 Task: Create a due date automation trigger when advanced on, 2 days after a card is due add dates not due next month at 11:00 AM.
Action: Mouse moved to (1156, 350)
Screenshot: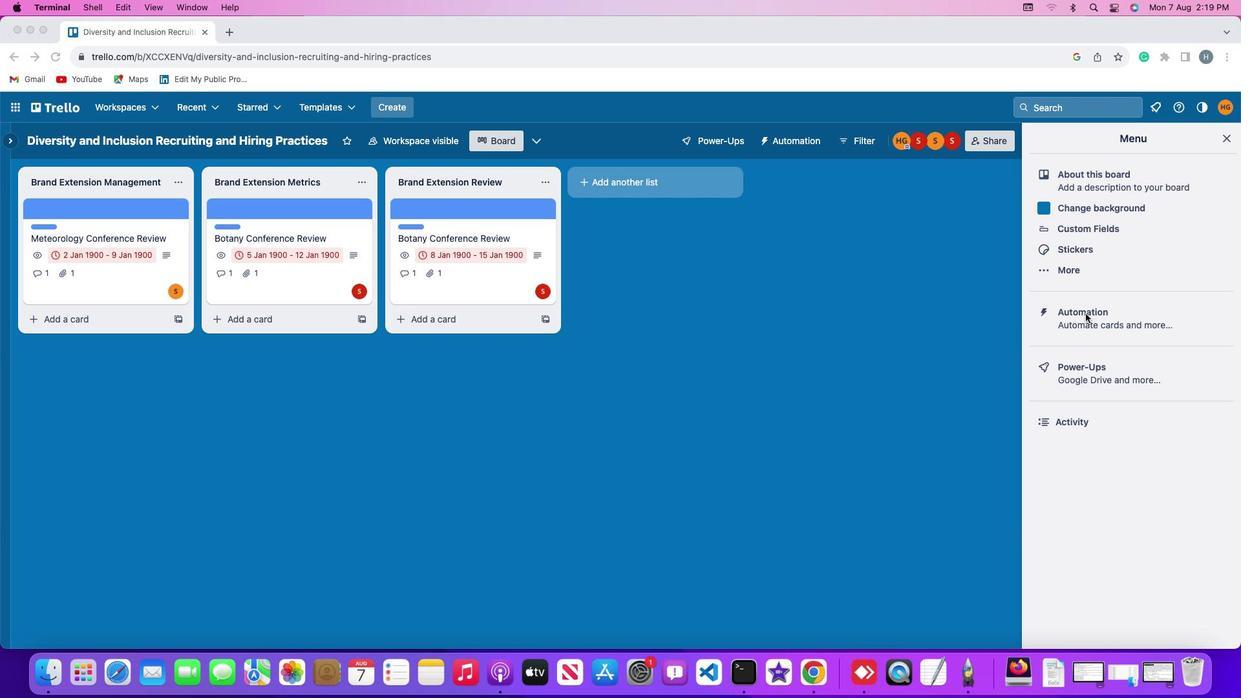 
Action: Mouse pressed left at (1156, 350)
Screenshot: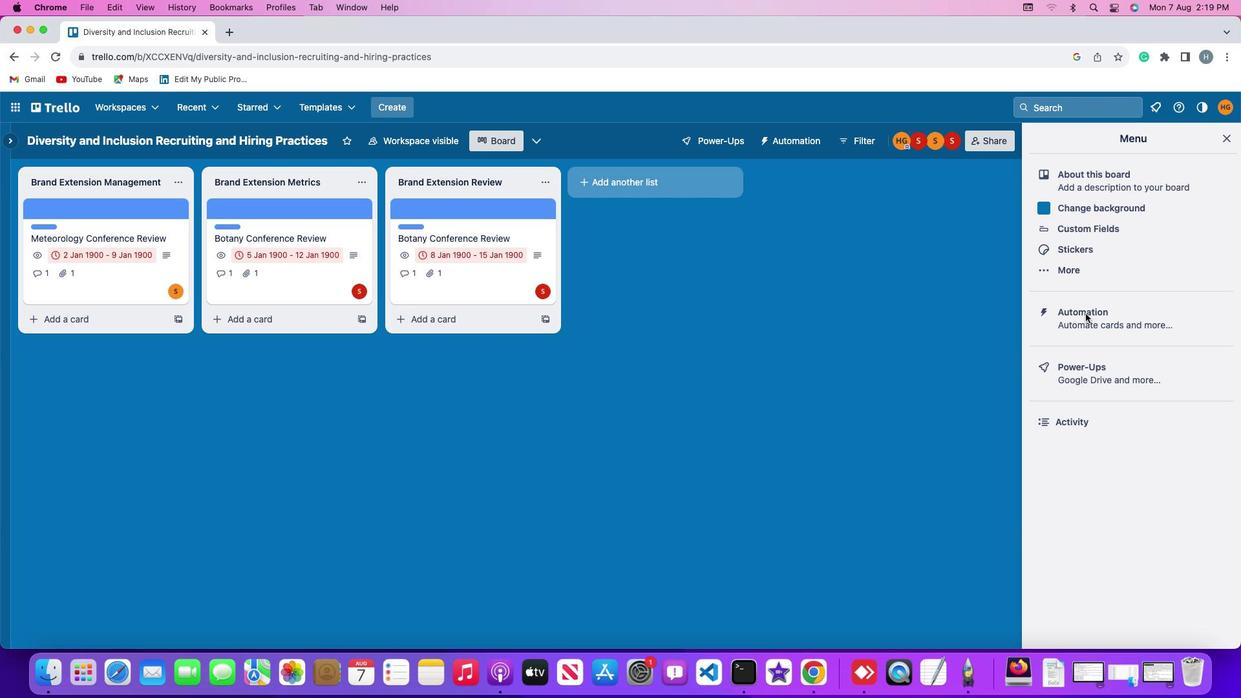 
Action: Mouse pressed left at (1156, 350)
Screenshot: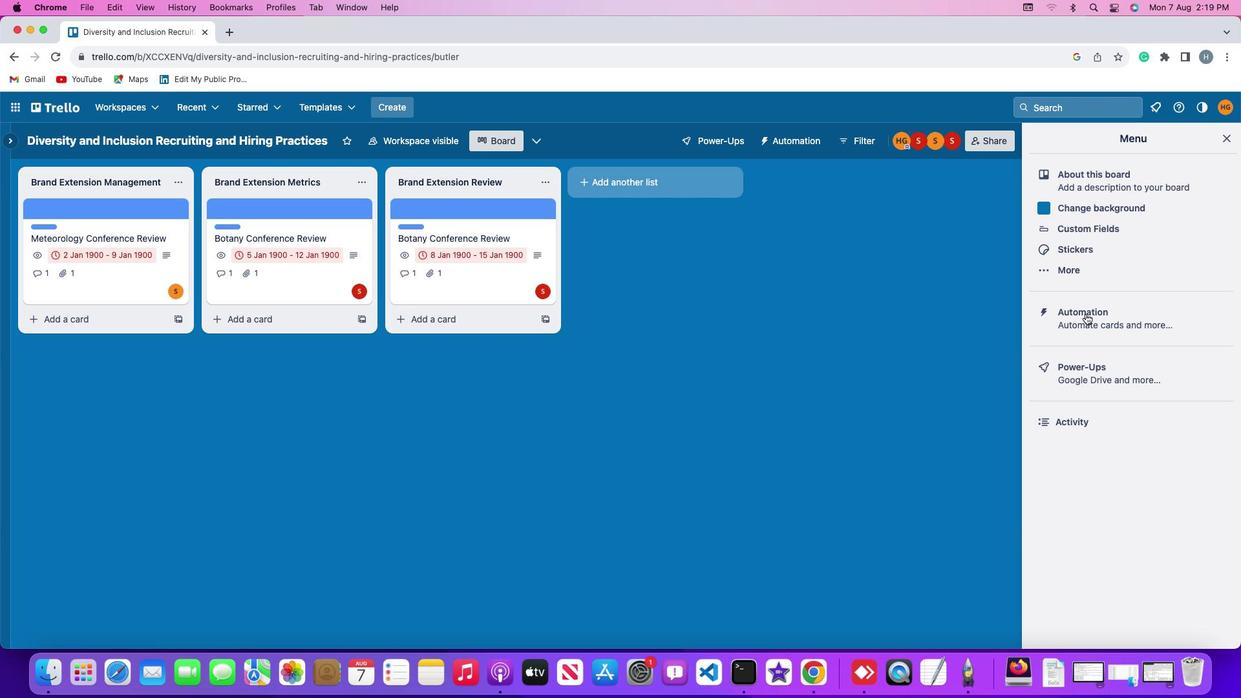 
Action: Mouse moved to (1, 338)
Screenshot: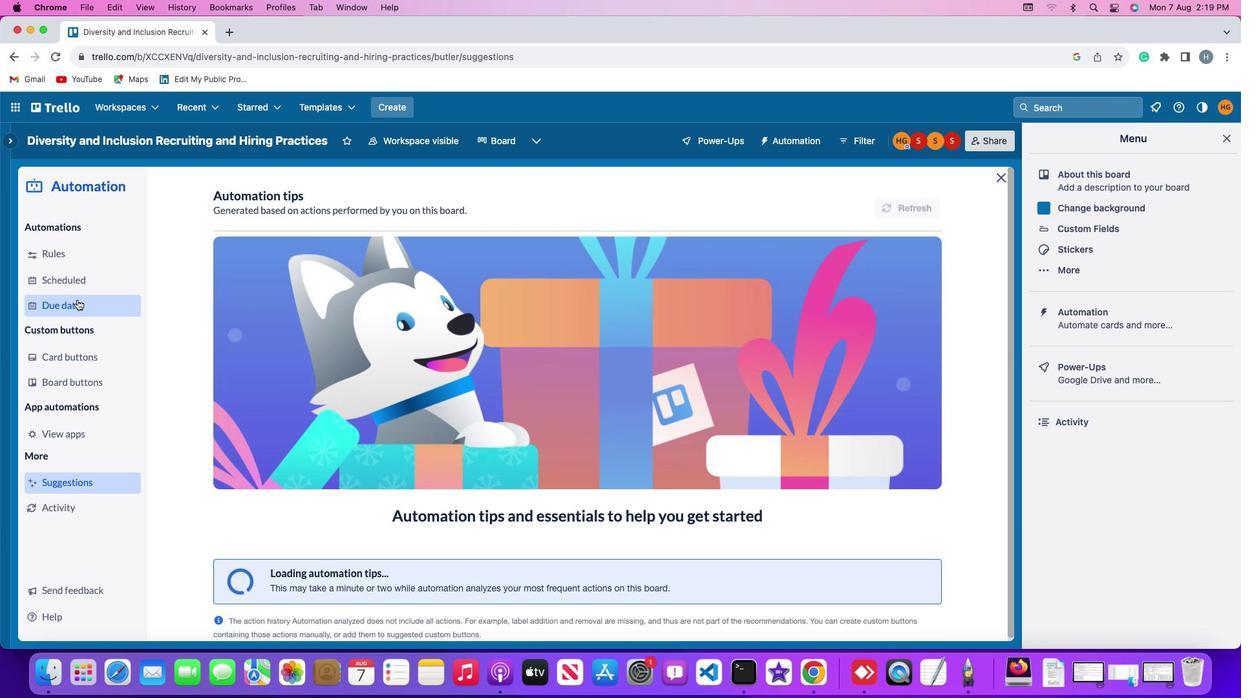 
Action: Mouse pressed left at (1, 338)
Screenshot: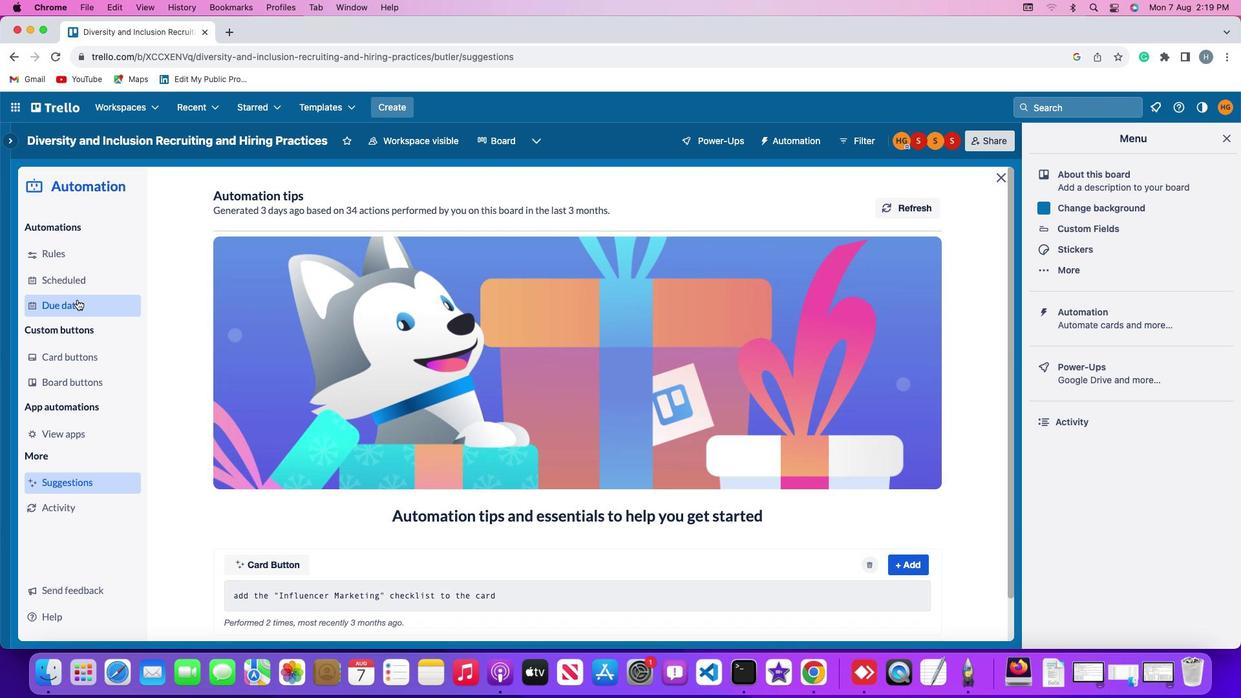 
Action: Mouse moved to (911, 257)
Screenshot: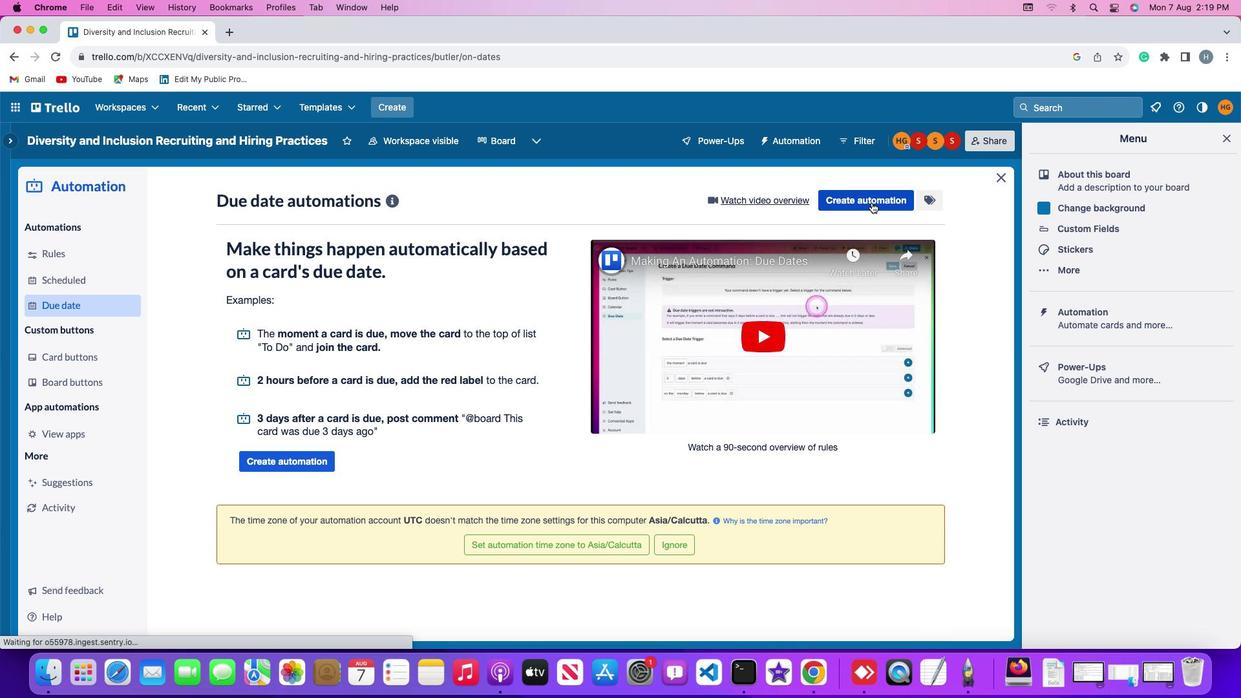 
Action: Mouse pressed left at (911, 257)
Screenshot: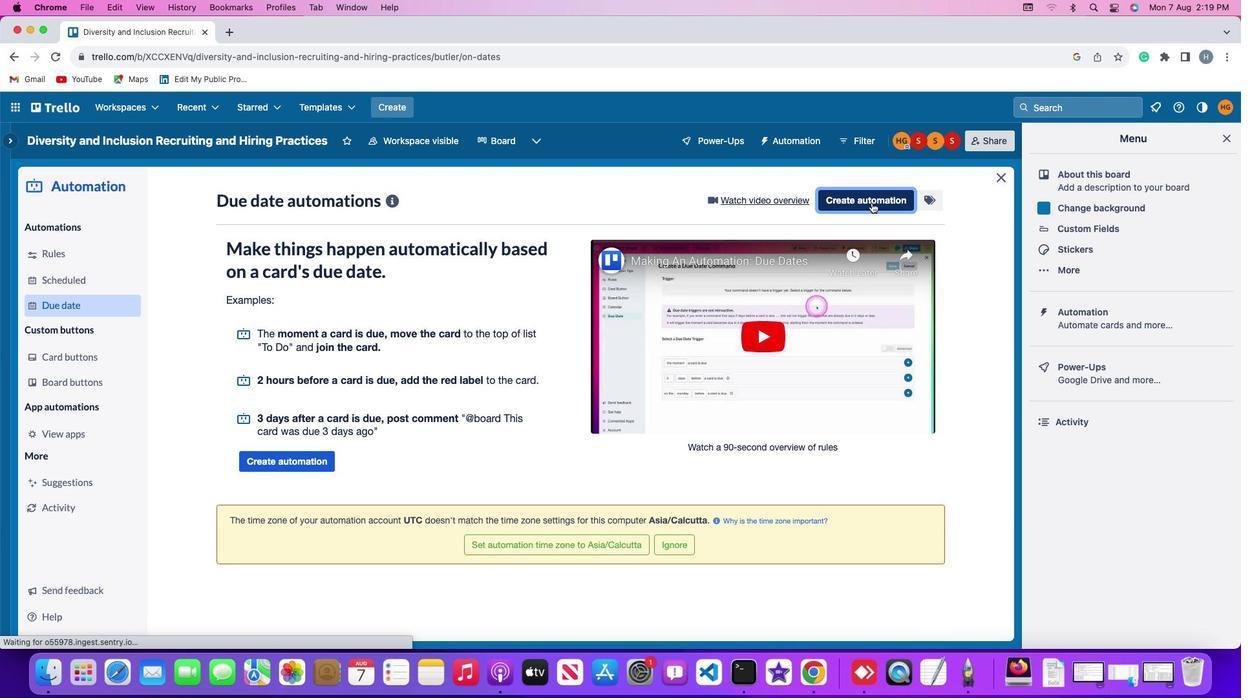 
Action: Mouse moved to (538, 357)
Screenshot: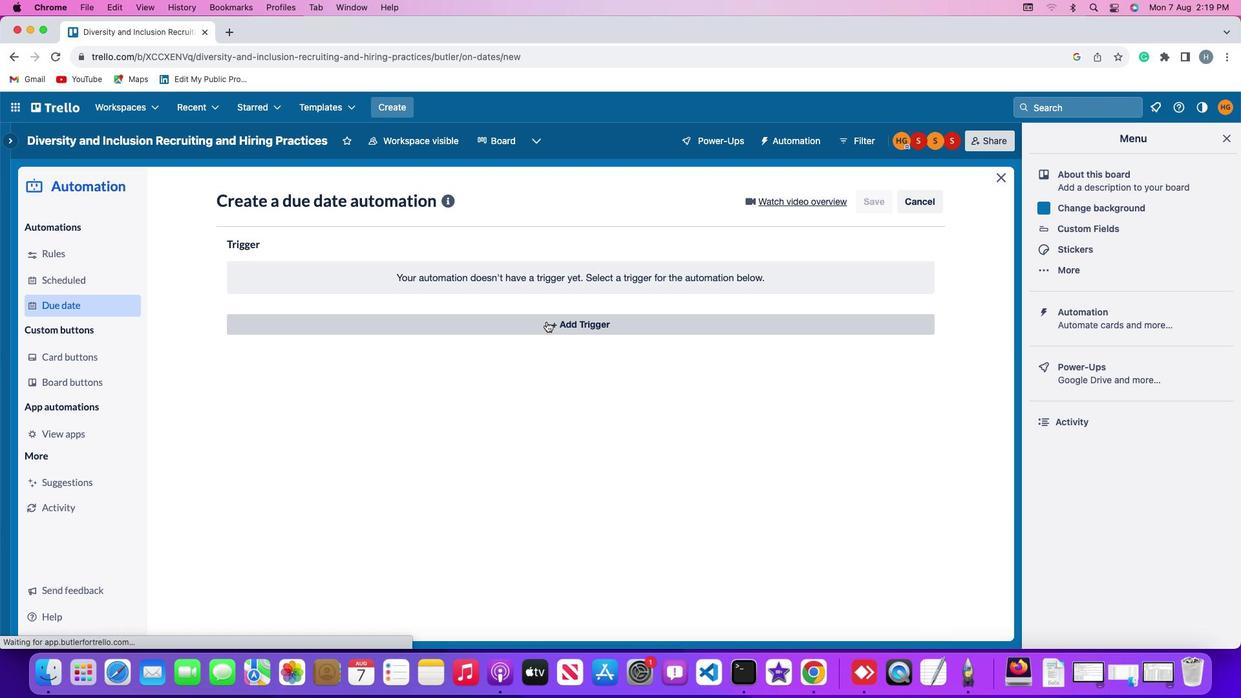 
Action: Mouse pressed left at (538, 357)
Screenshot: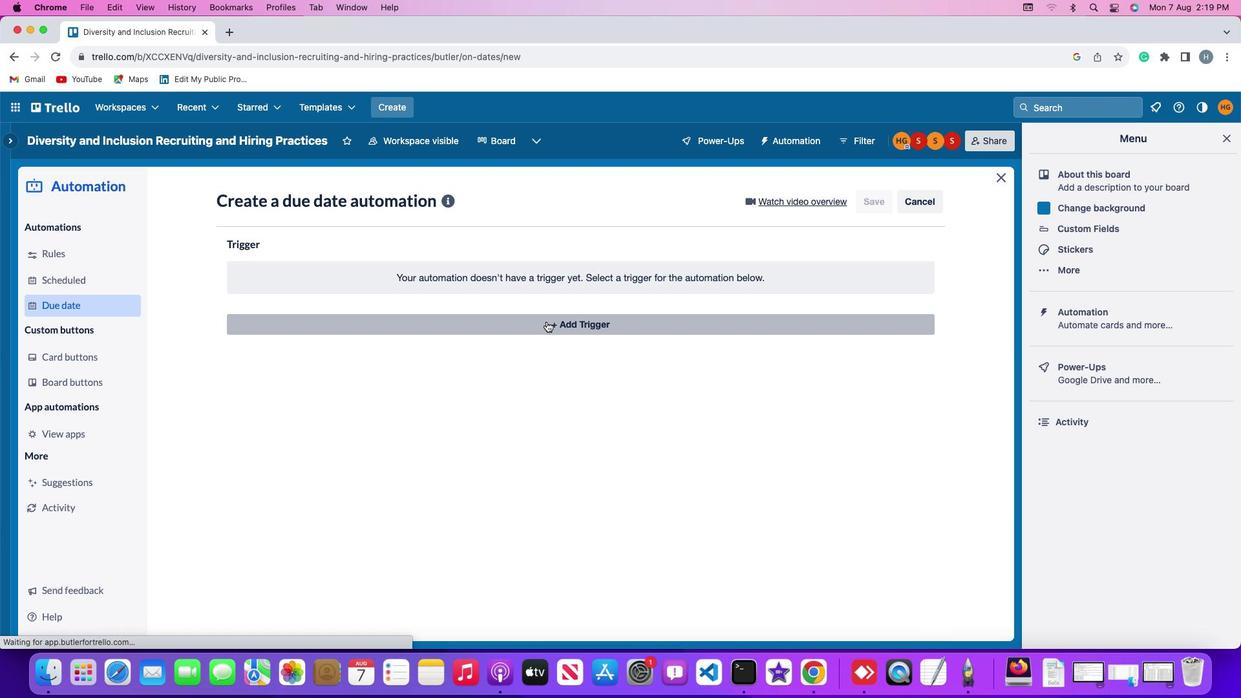 
Action: Mouse moved to (199, 524)
Screenshot: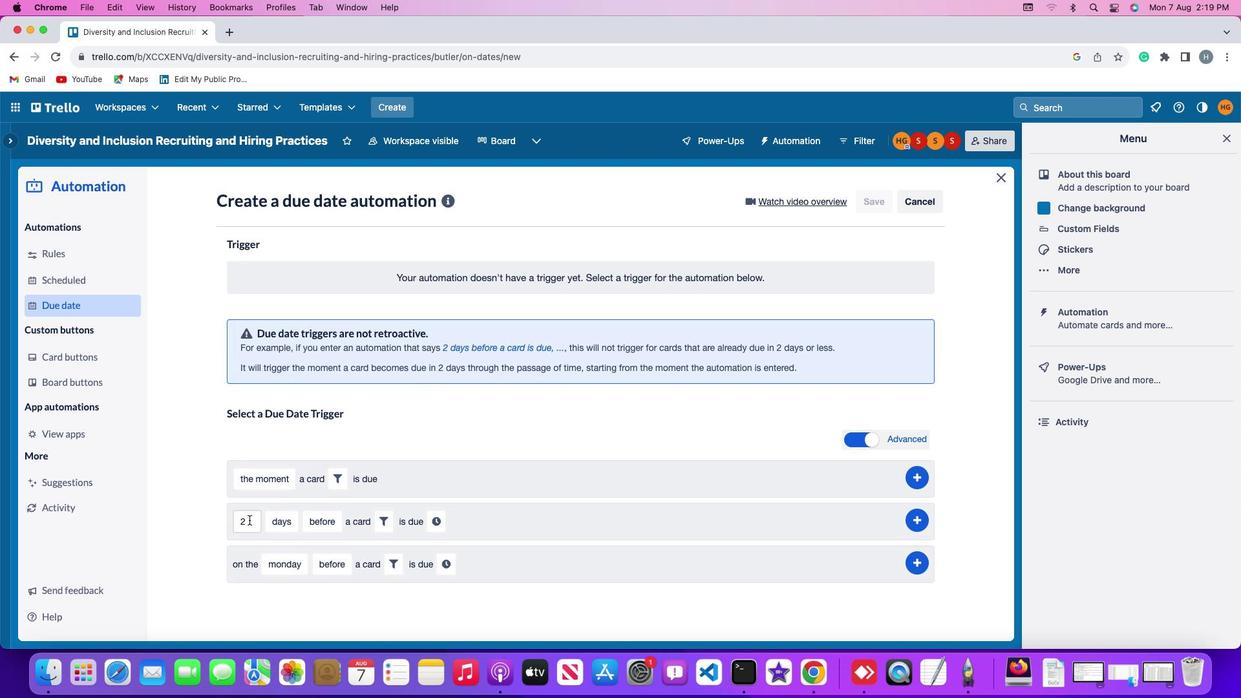 
Action: Mouse pressed left at (199, 524)
Screenshot: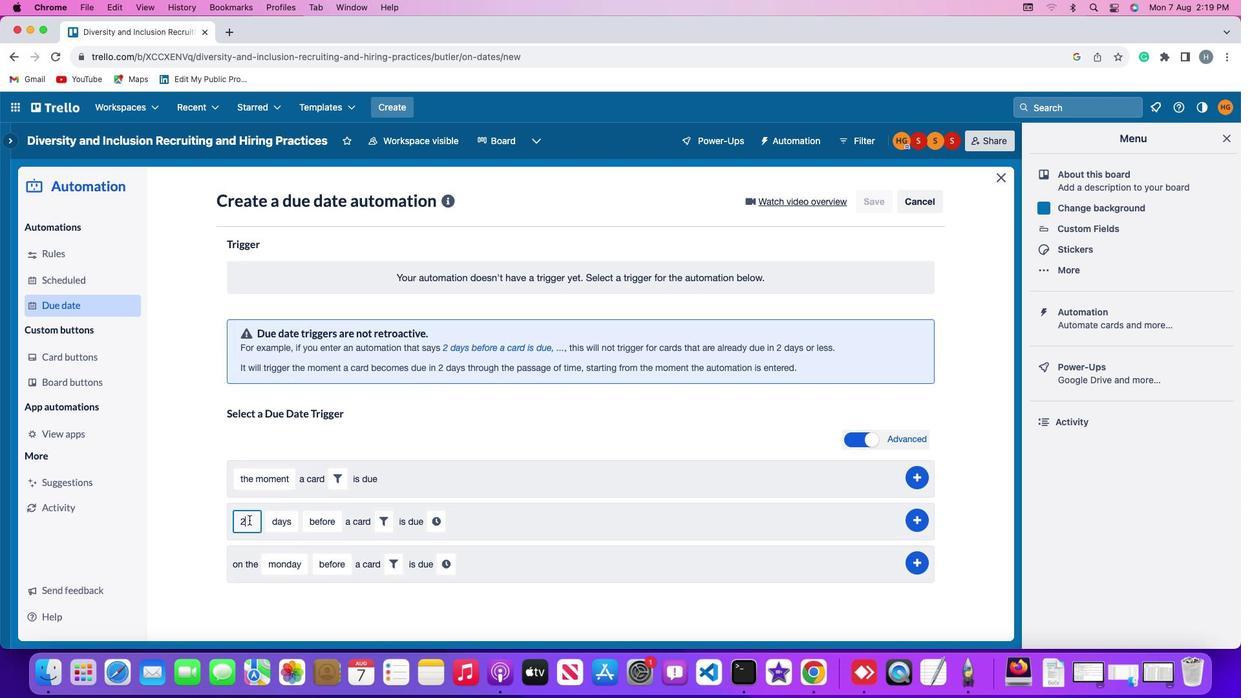 
Action: Mouse moved to (199, 524)
Screenshot: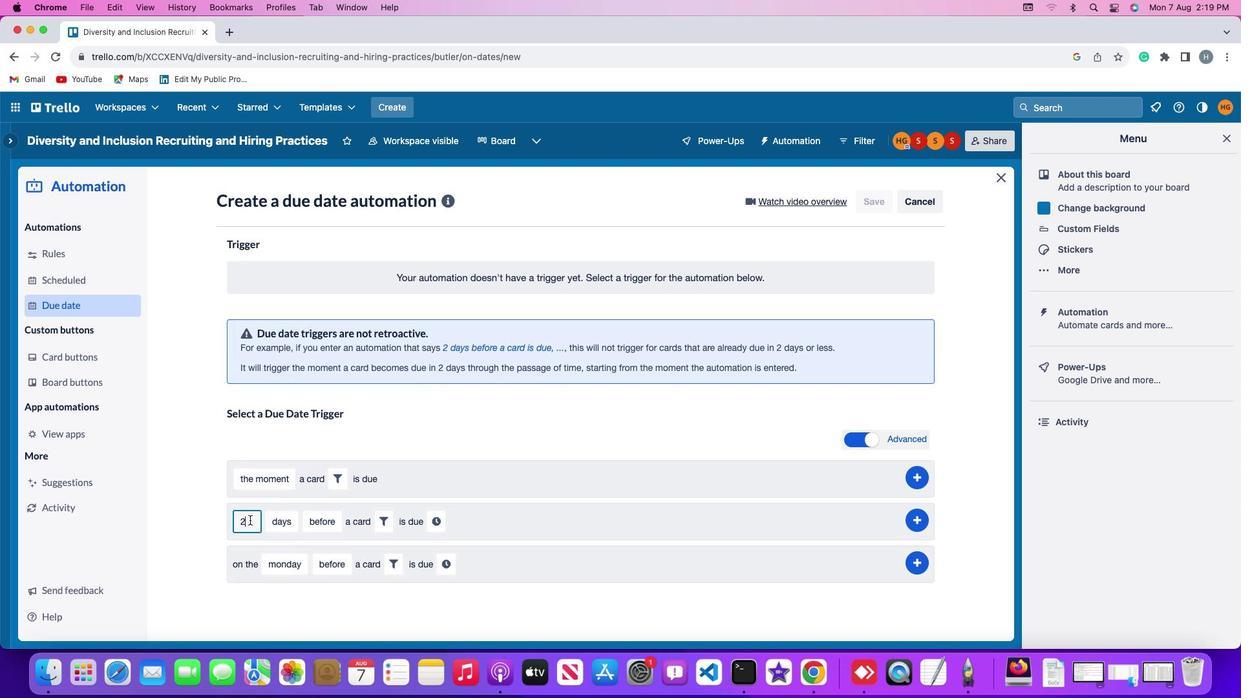 
Action: Key pressed Key.backspace'2'
Screenshot: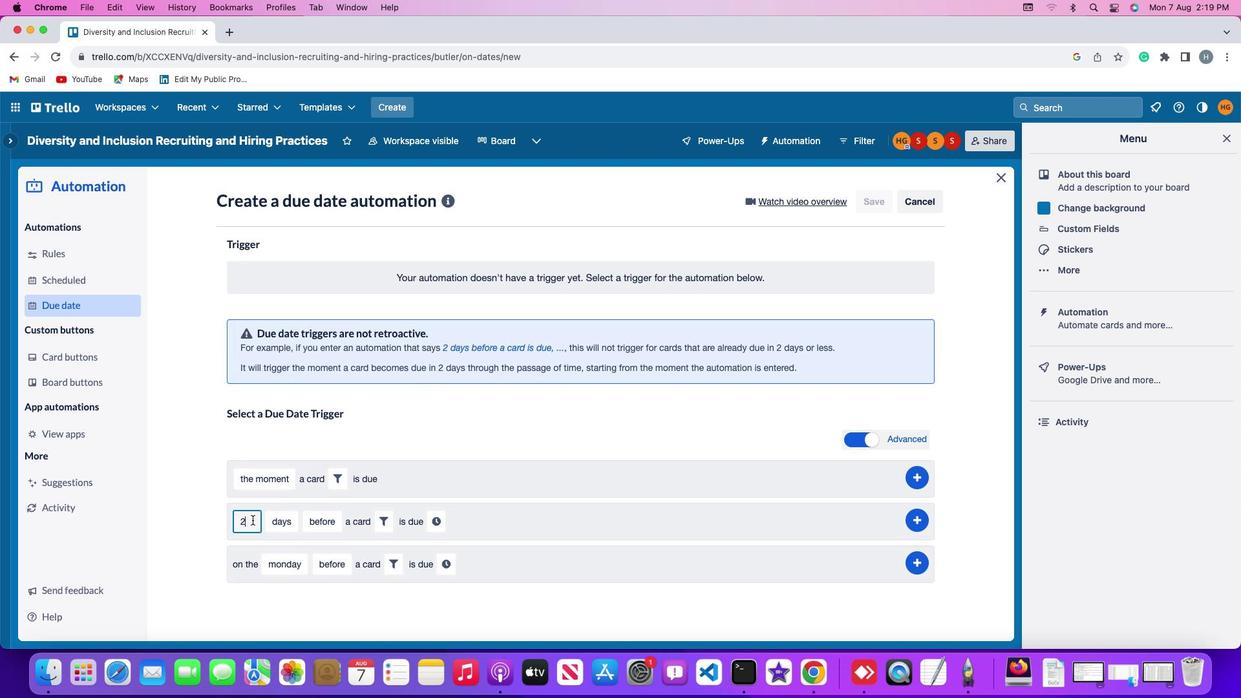
Action: Mouse moved to (226, 524)
Screenshot: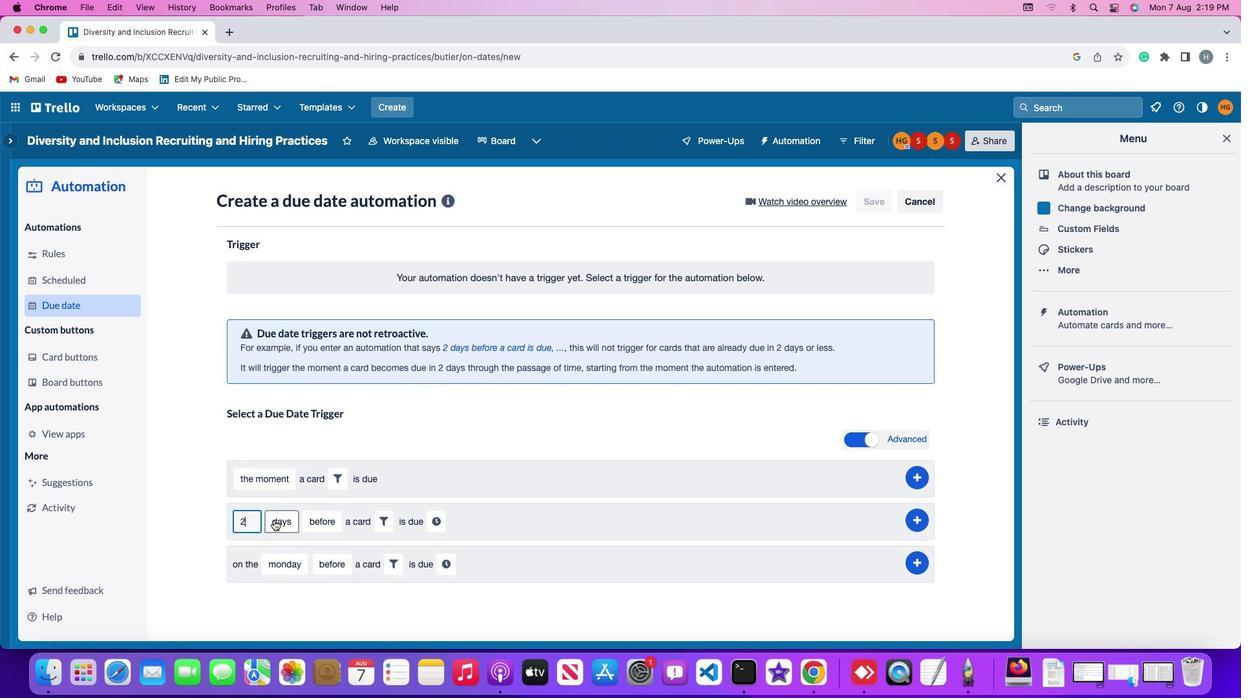 
Action: Mouse pressed left at (226, 524)
Screenshot: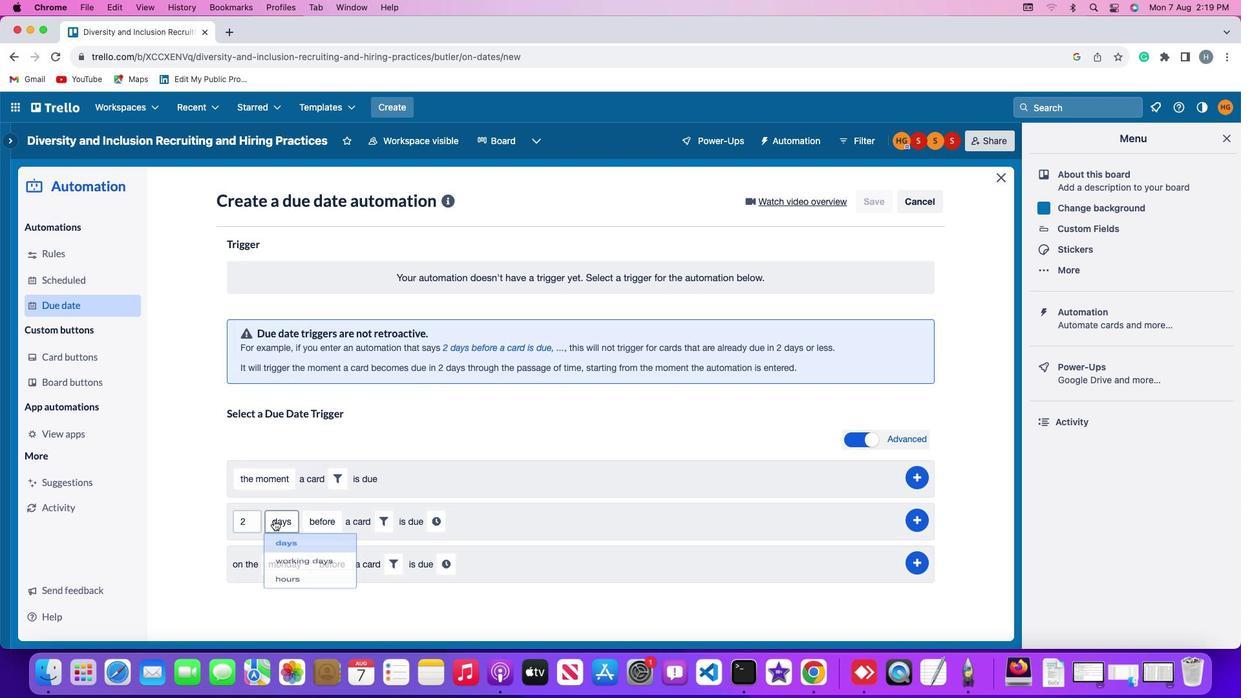 
Action: Mouse moved to (240, 544)
Screenshot: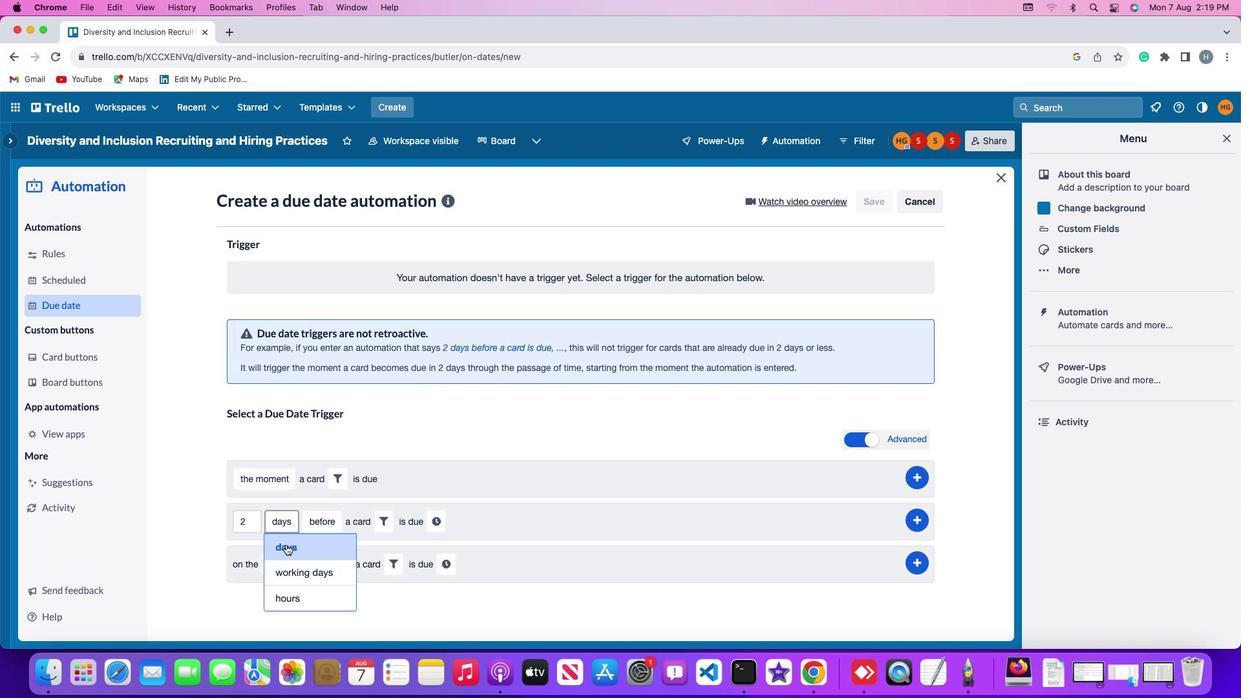 
Action: Mouse pressed left at (240, 544)
Screenshot: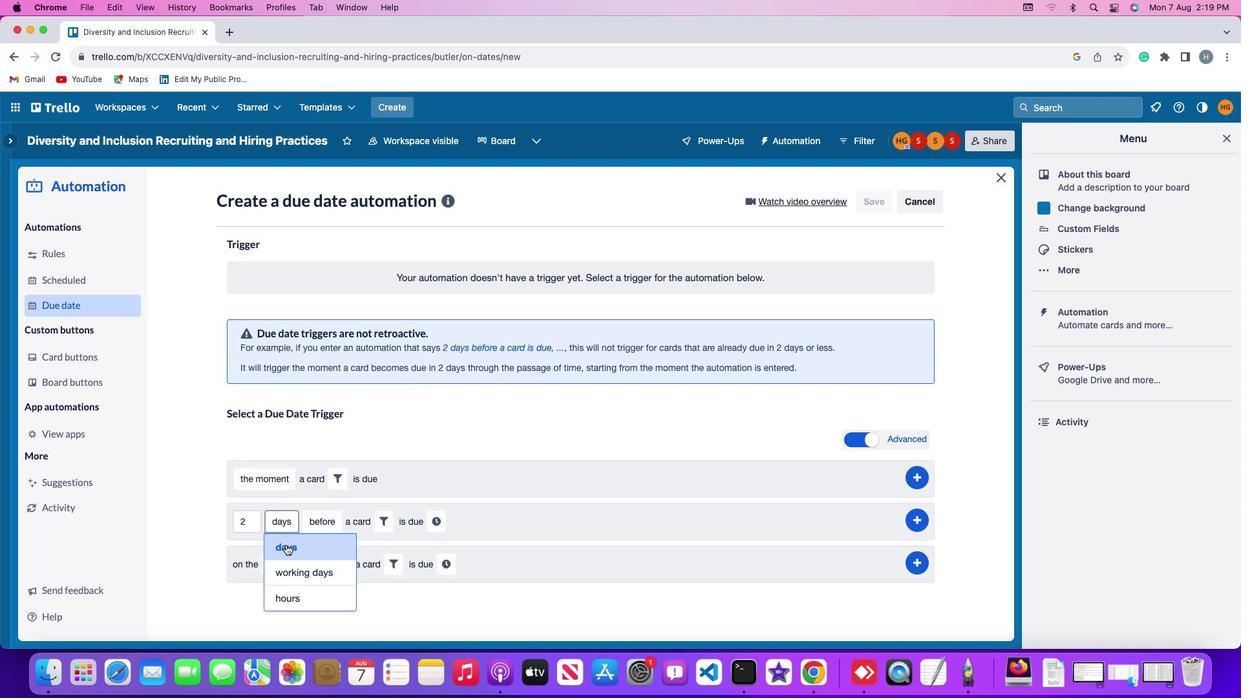 
Action: Mouse moved to (275, 528)
Screenshot: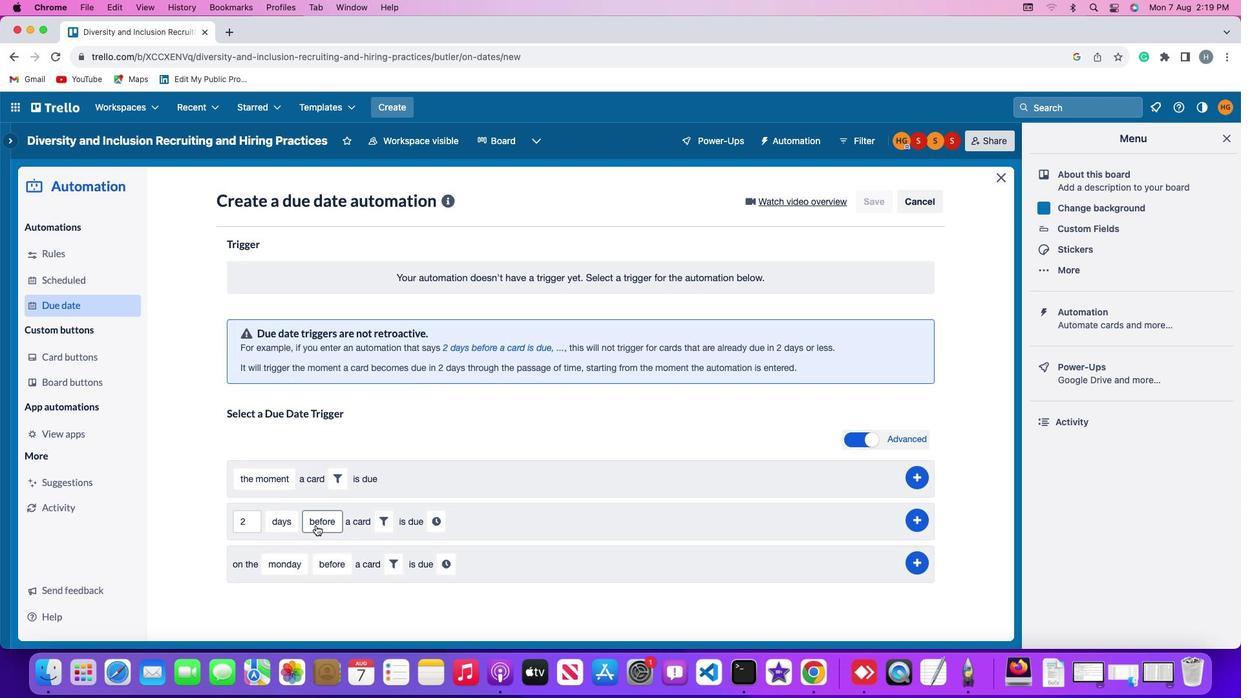 
Action: Mouse pressed left at (275, 528)
Screenshot: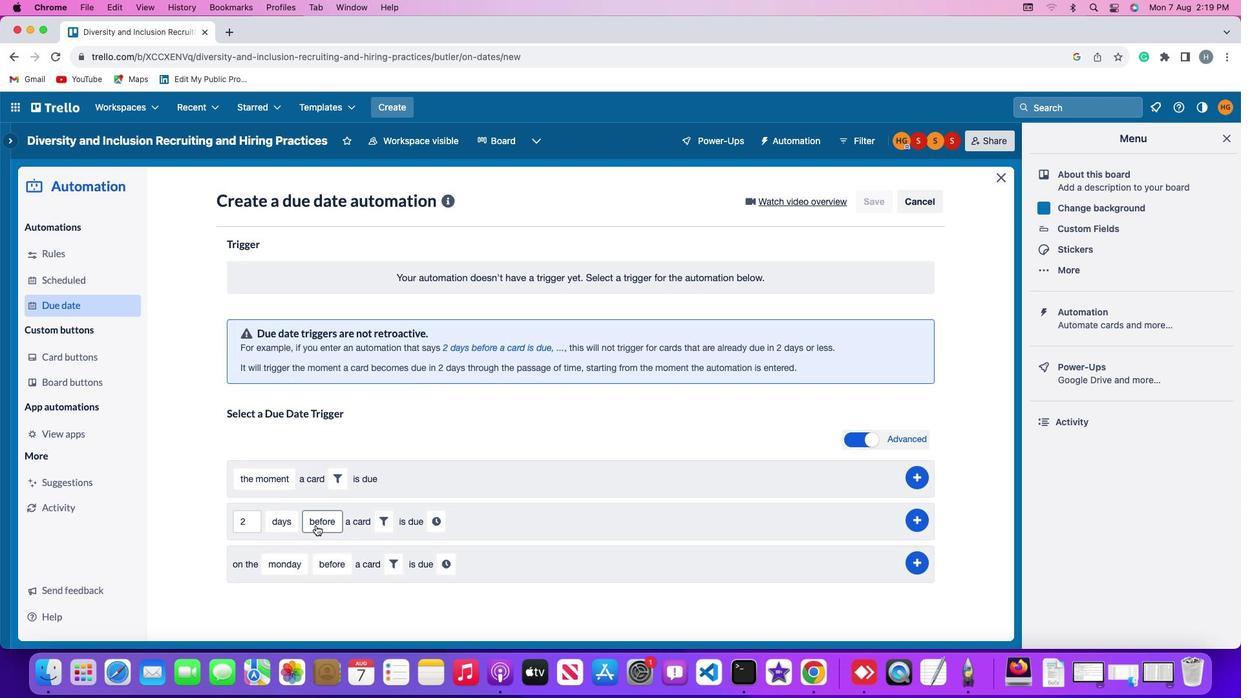 
Action: Mouse moved to (280, 568)
Screenshot: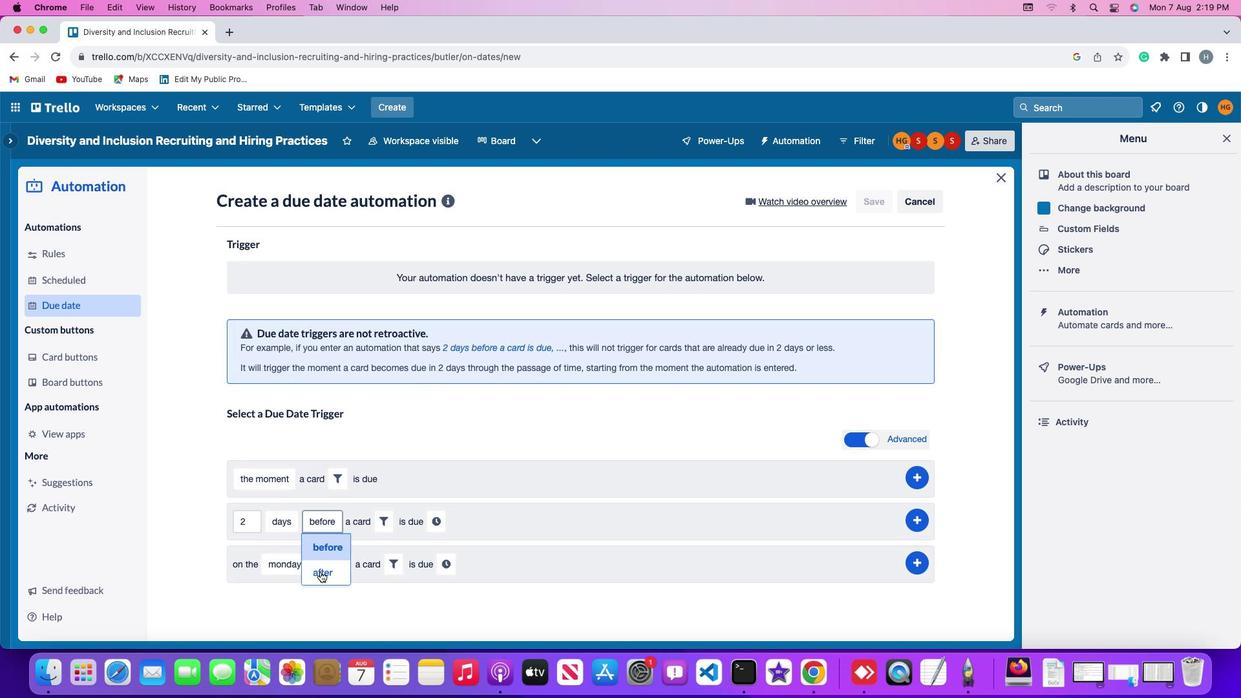 
Action: Mouse pressed left at (280, 568)
Screenshot: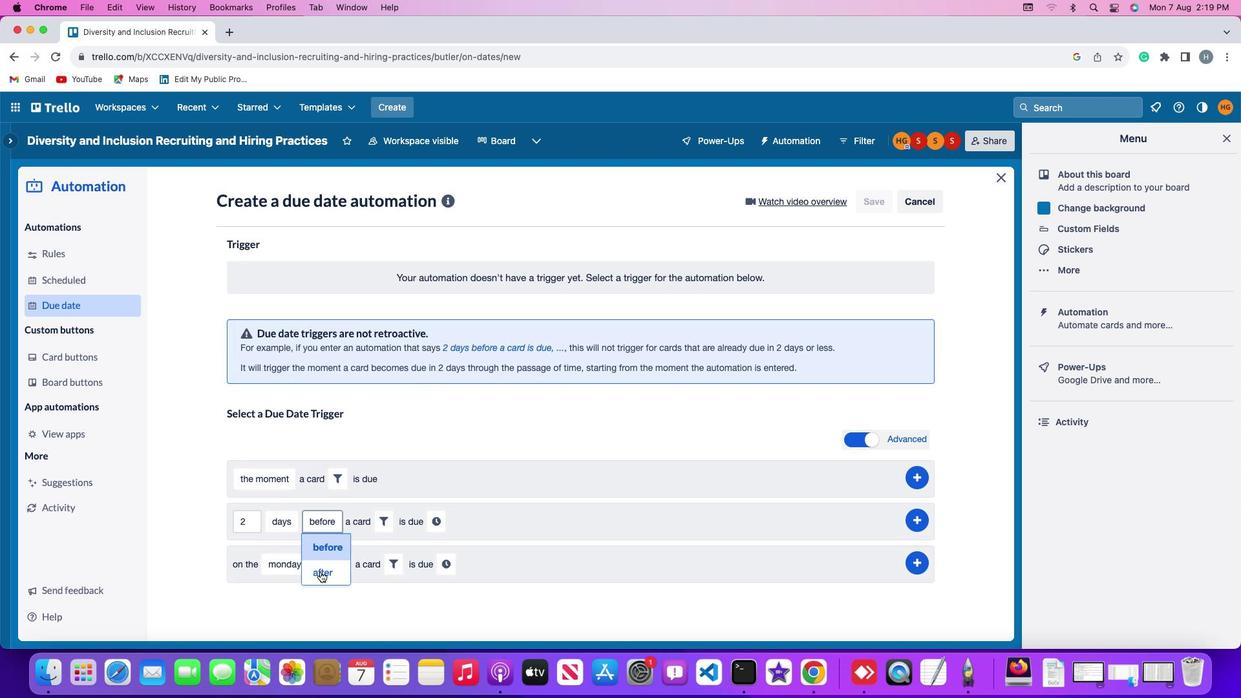 
Action: Mouse moved to (345, 528)
Screenshot: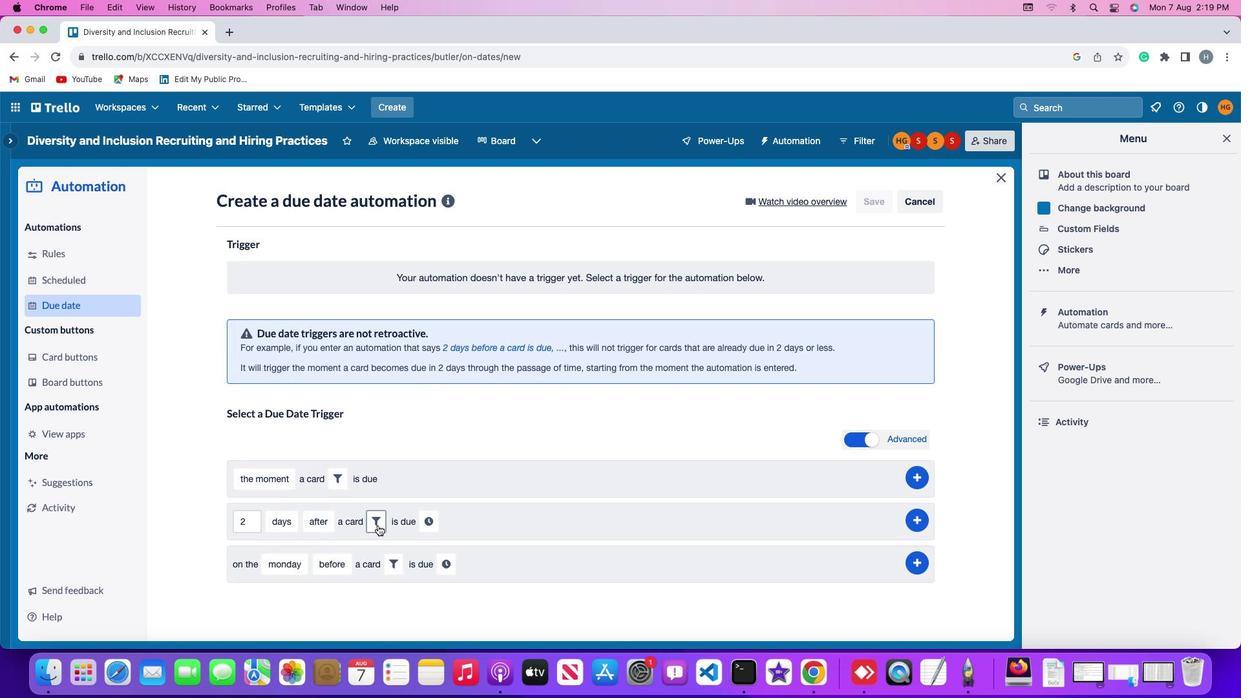 
Action: Mouse pressed left at (345, 528)
Screenshot: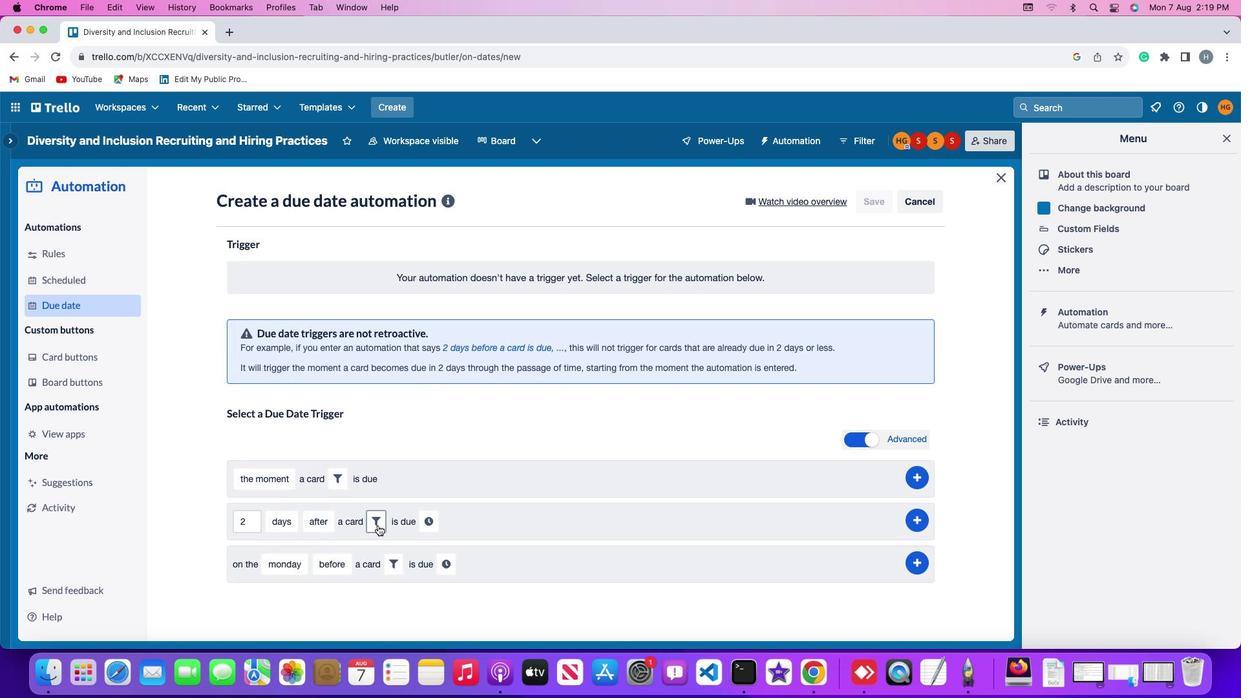 
Action: Mouse moved to (427, 553)
Screenshot: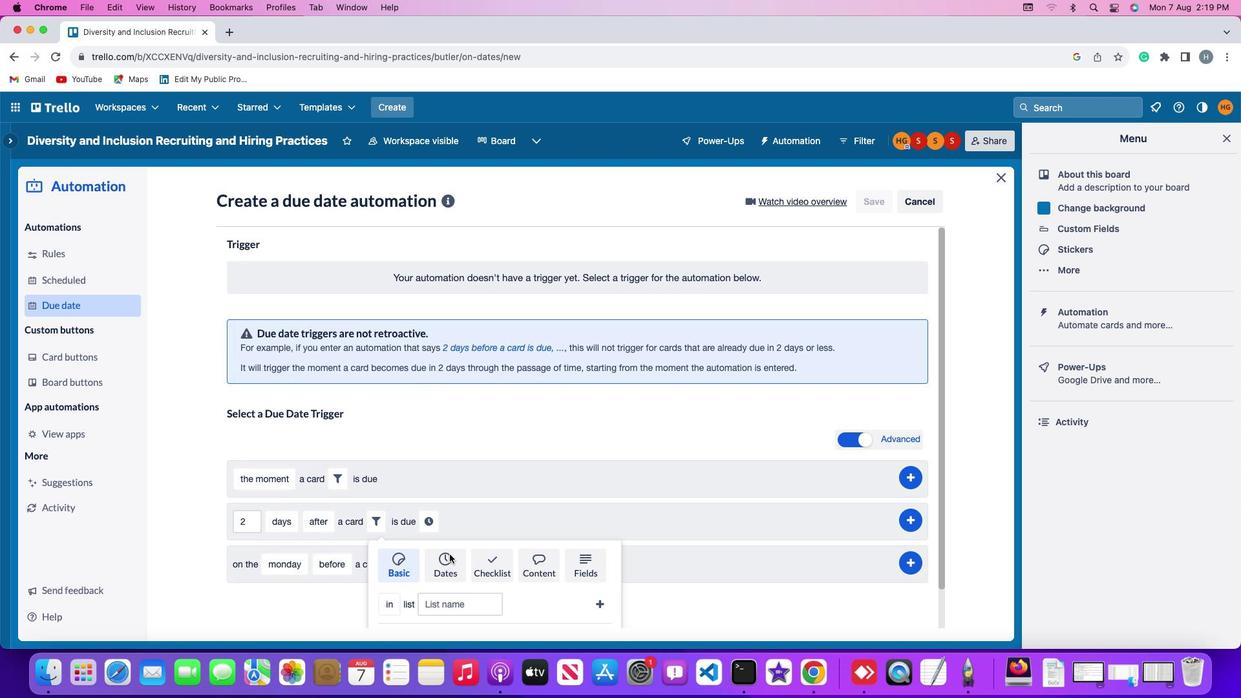 
Action: Mouse pressed left at (427, 553)
Screenshot: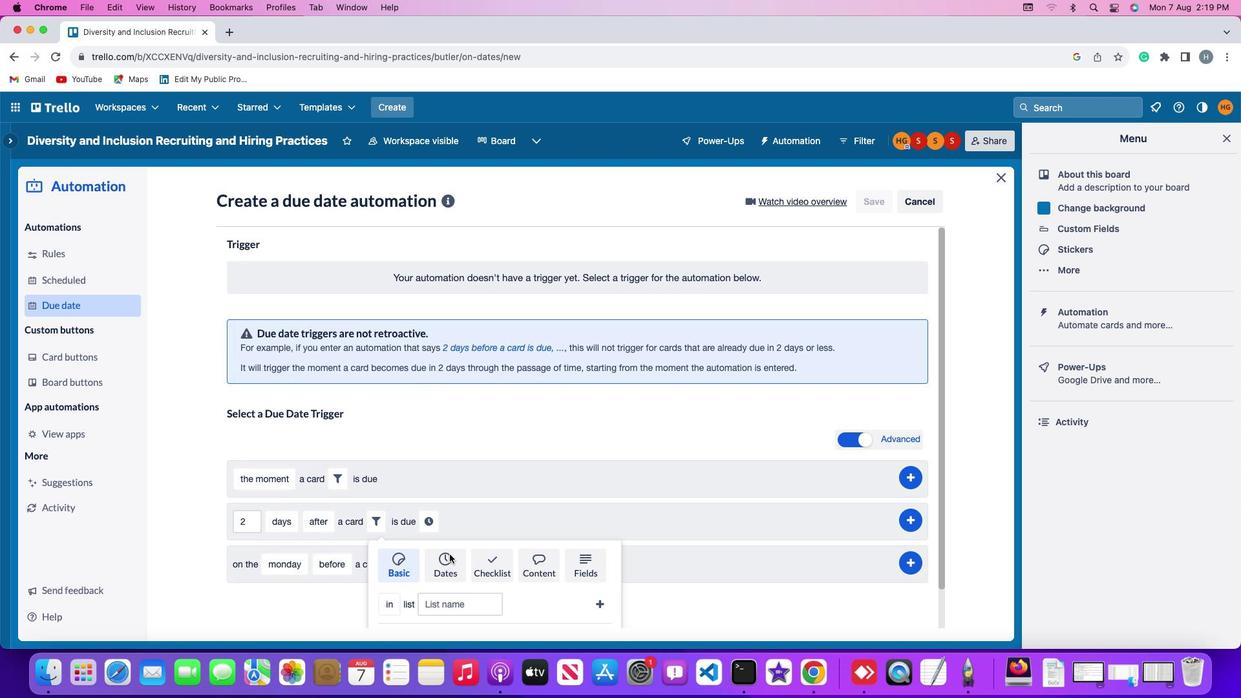 
Action: Mouse moved to (378, 564)
Screenshot: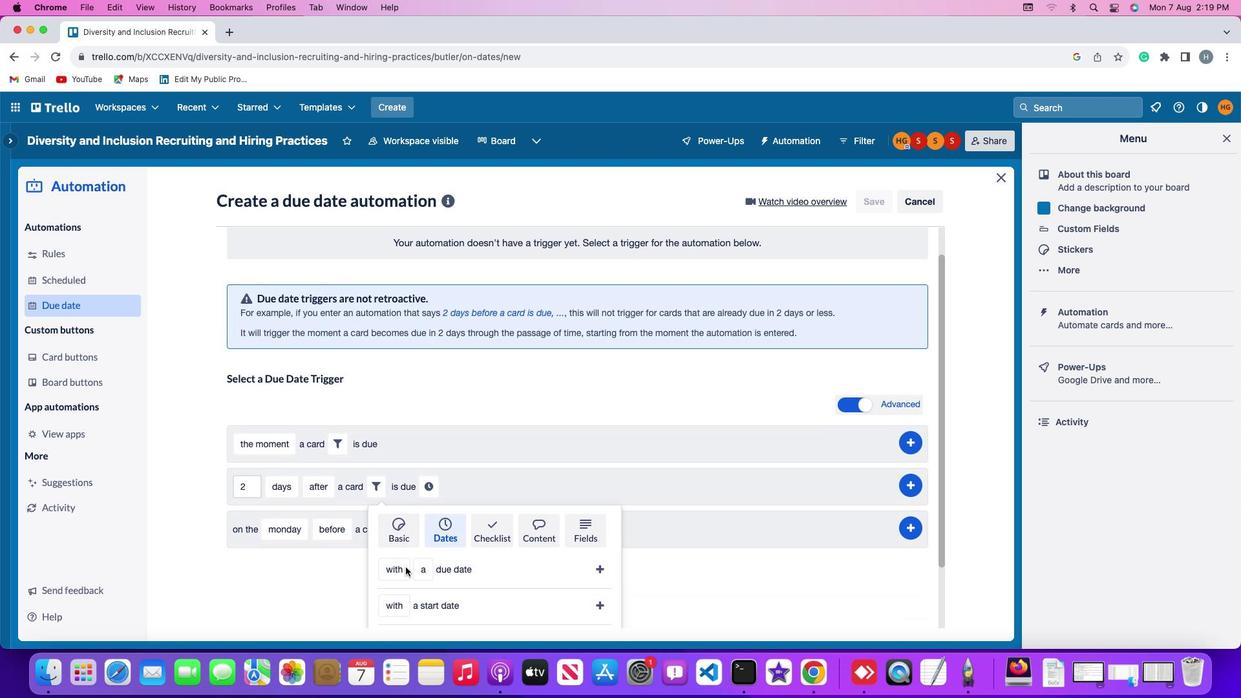 
Action: Mouse scrolled (378, 564) with delta (-86, 85)
Screenshot: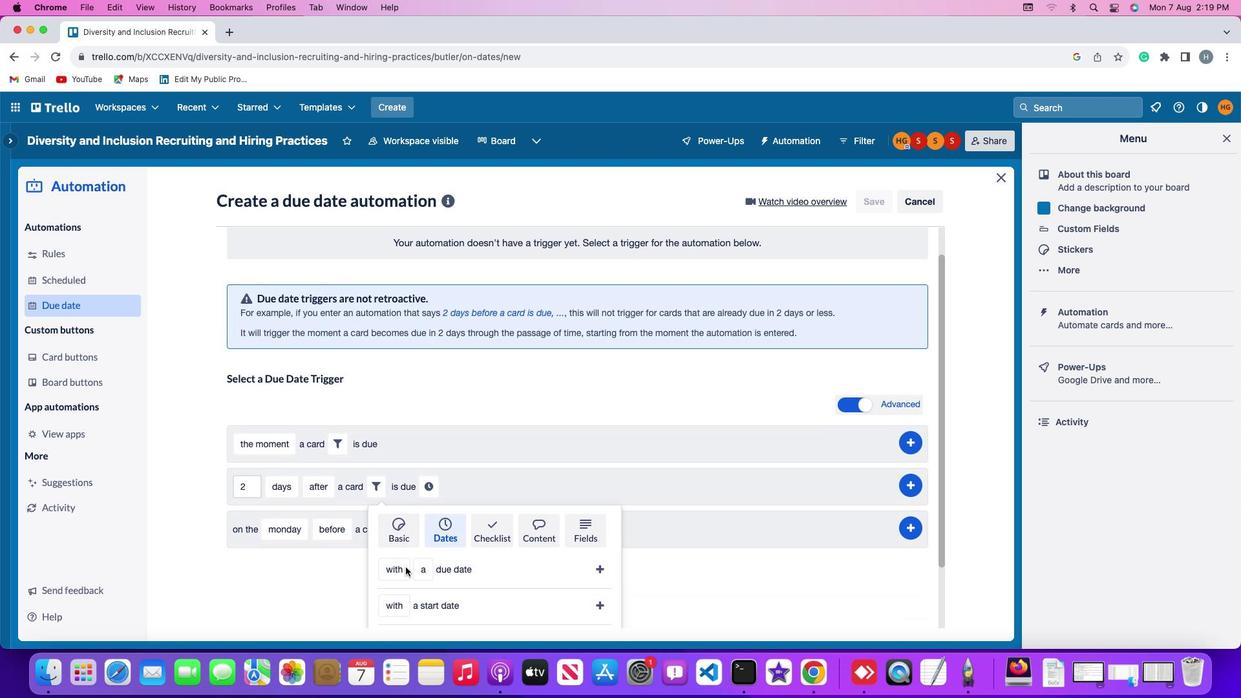 
Action: Mouse moved to (378, 564)
Screenshot: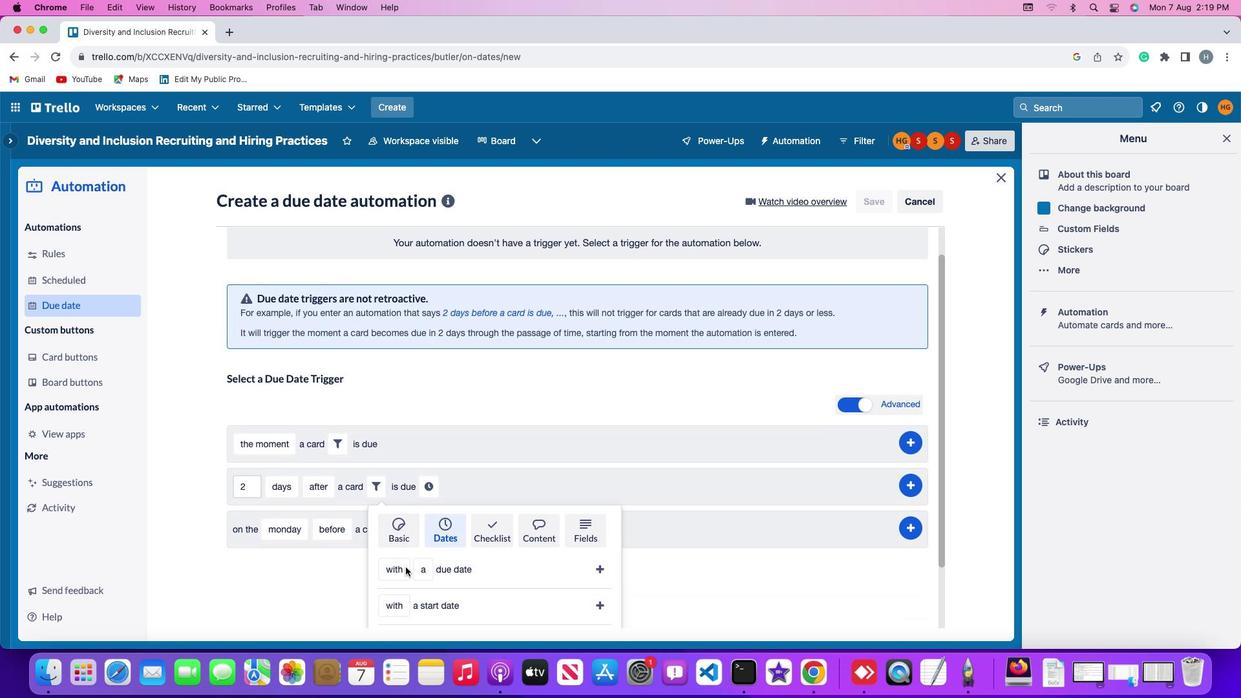 
Action: Mouse scrolled (378, 564) with delta (-86, 85)
Screenshot: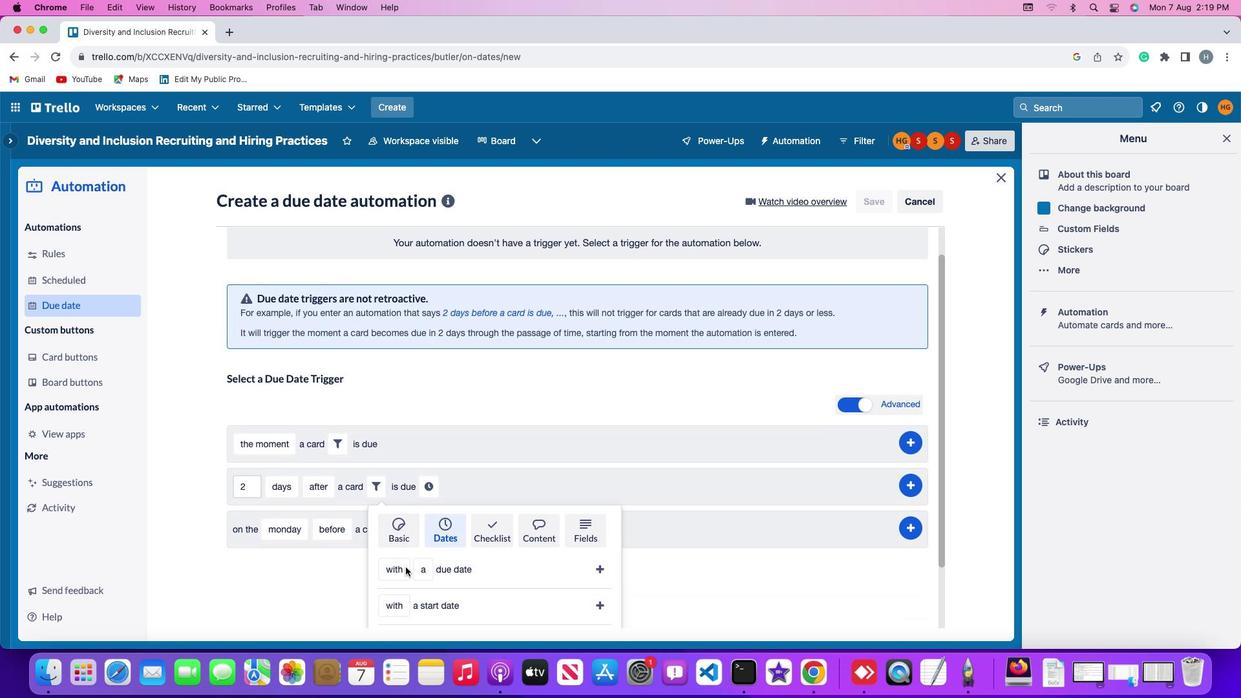 
Action: Mouse scrolled (378, 564) with delta (-86, 84)
Screenshot: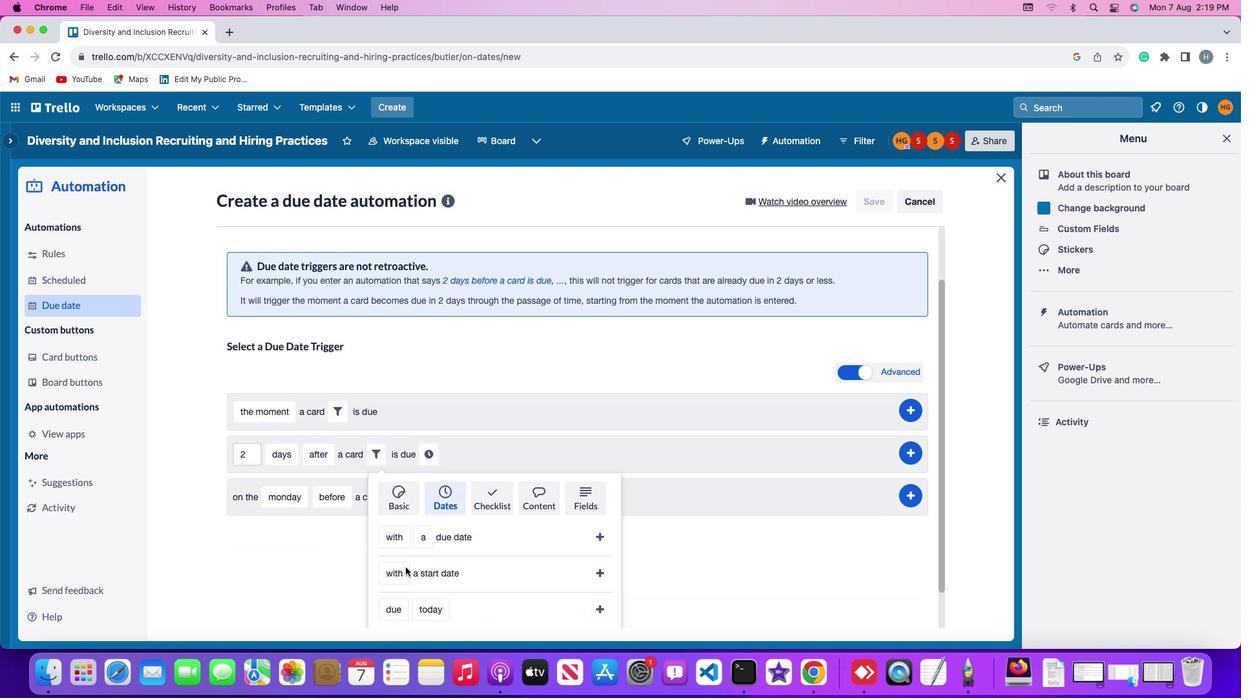 
Action: Mouse scrolled (378, 564) with delta (-86, 84)
Screenshot: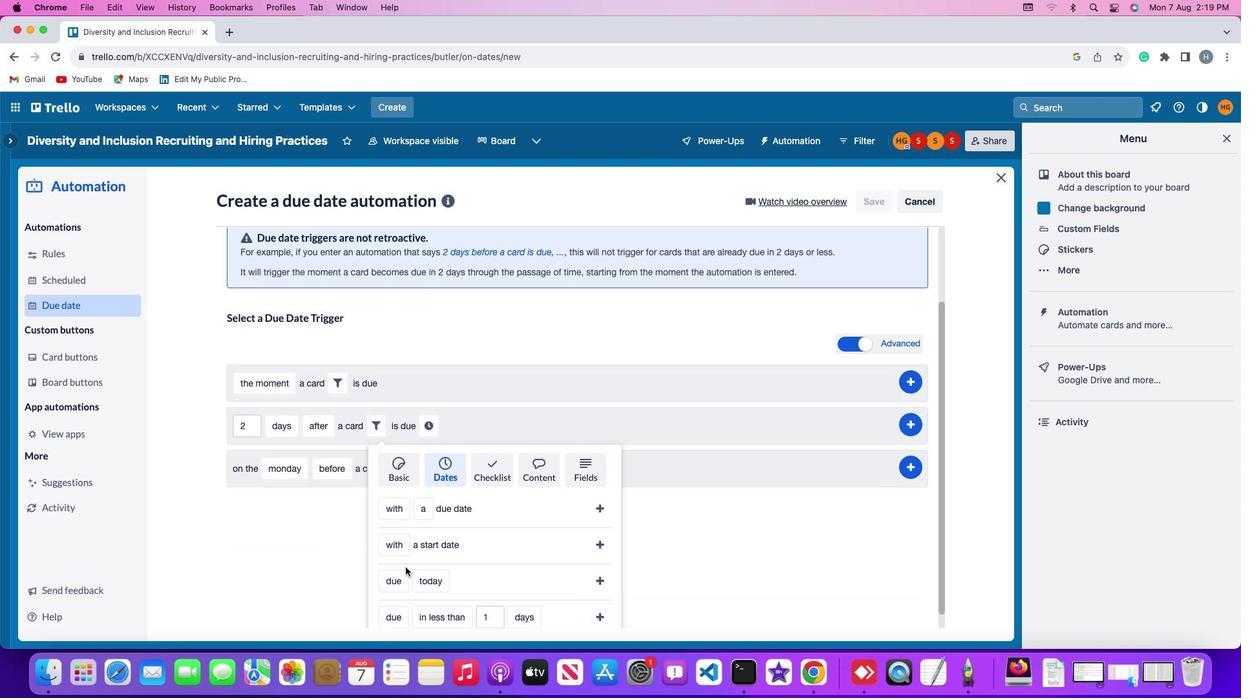 
Action: Mouse scrolled (378, 564) with delta (-86, 84)
Screenshot: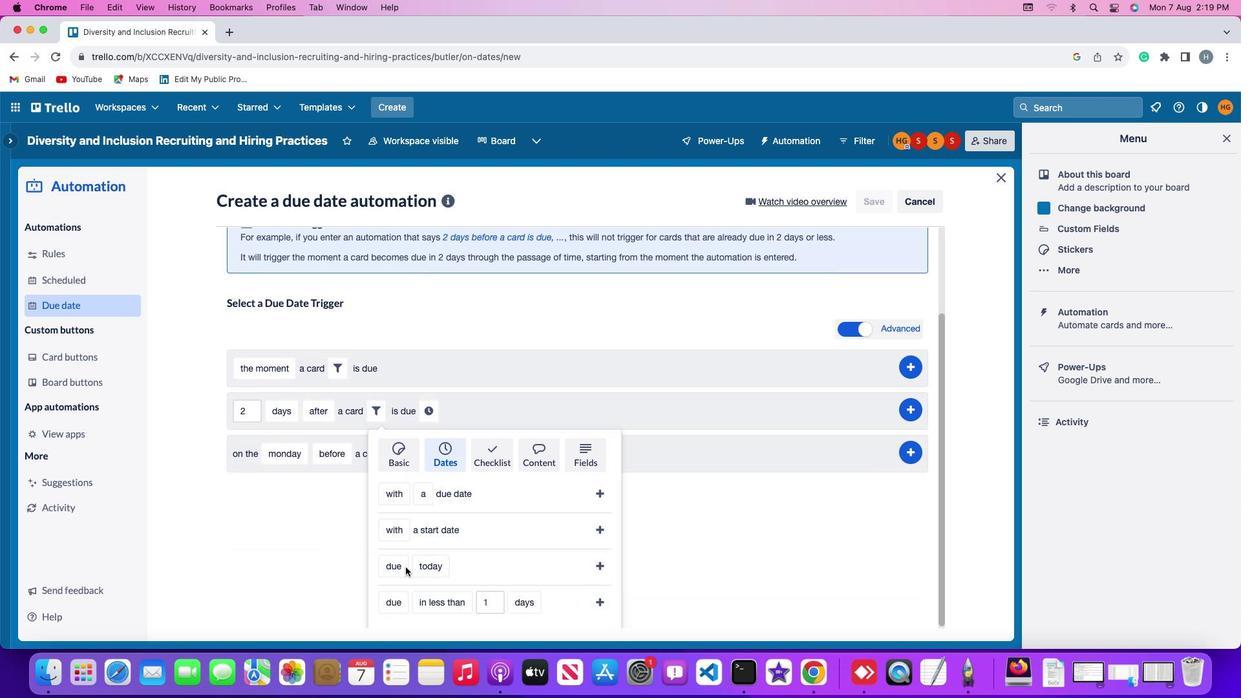 
Action: Mouse moved to (376, 560)
Screenshot: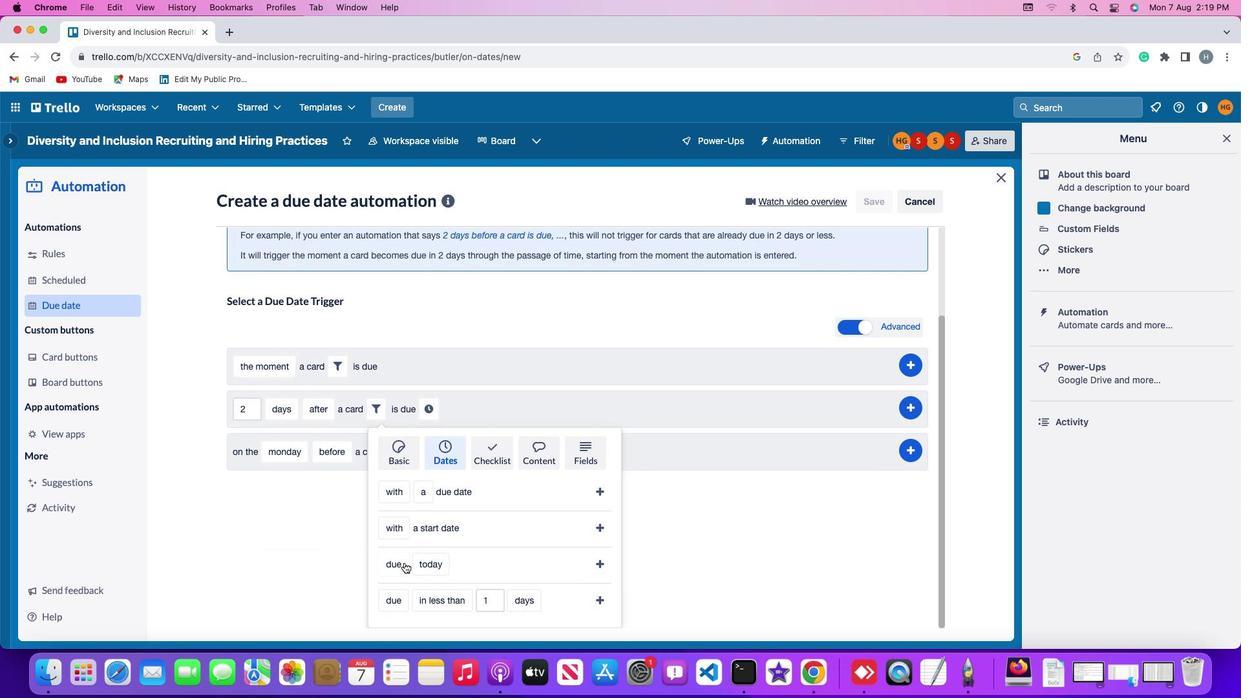 
Action: Mouse pressed left at (376, 560)
Screenshot: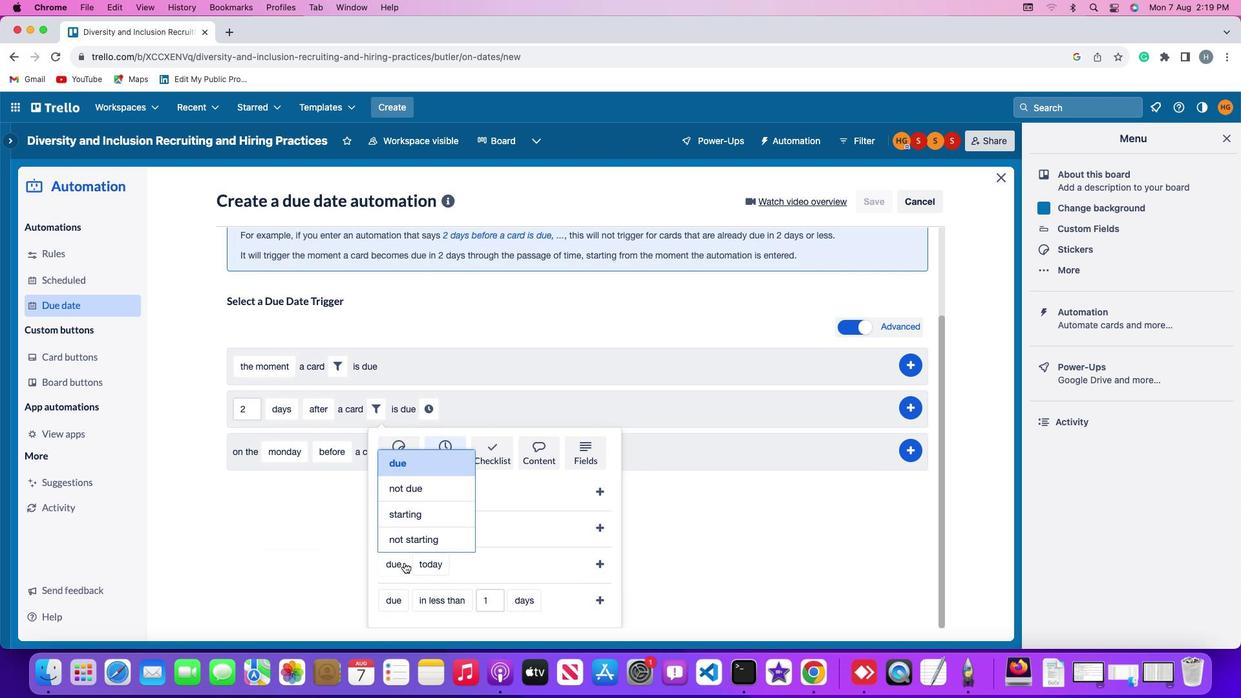 
Action: Mouse moved to (384, 501)
Screenshot: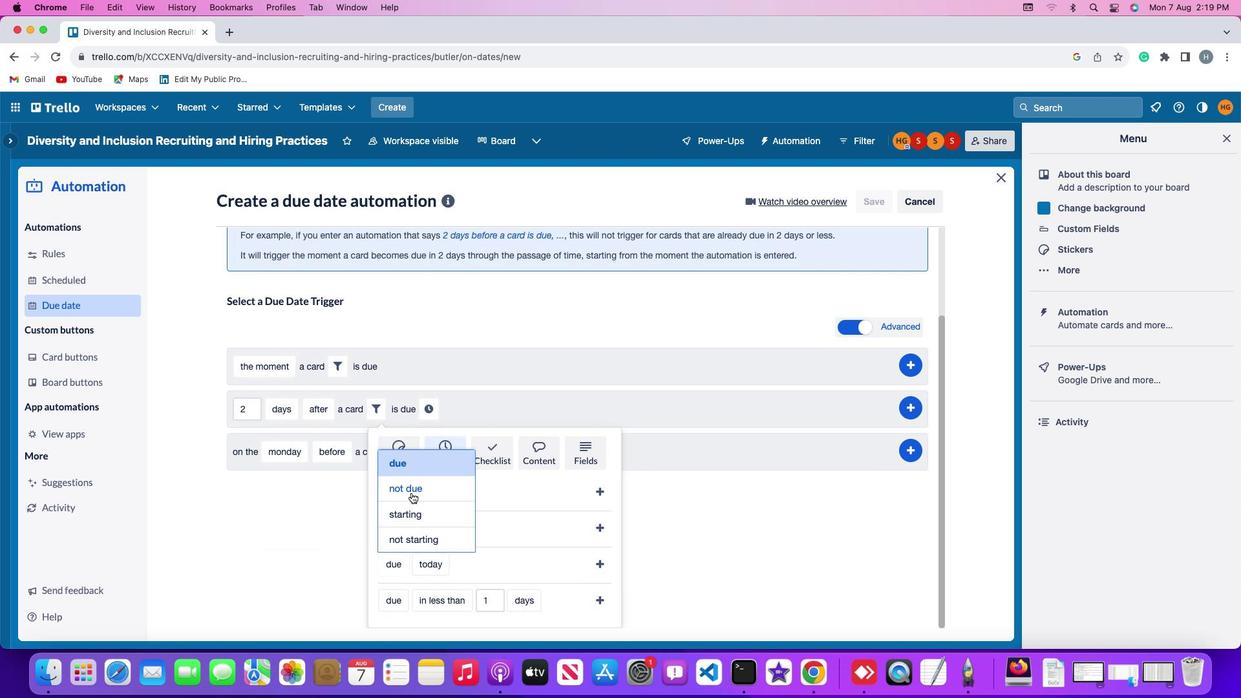 
Action: Mouse pressed left at (384, 501)
Screenshot: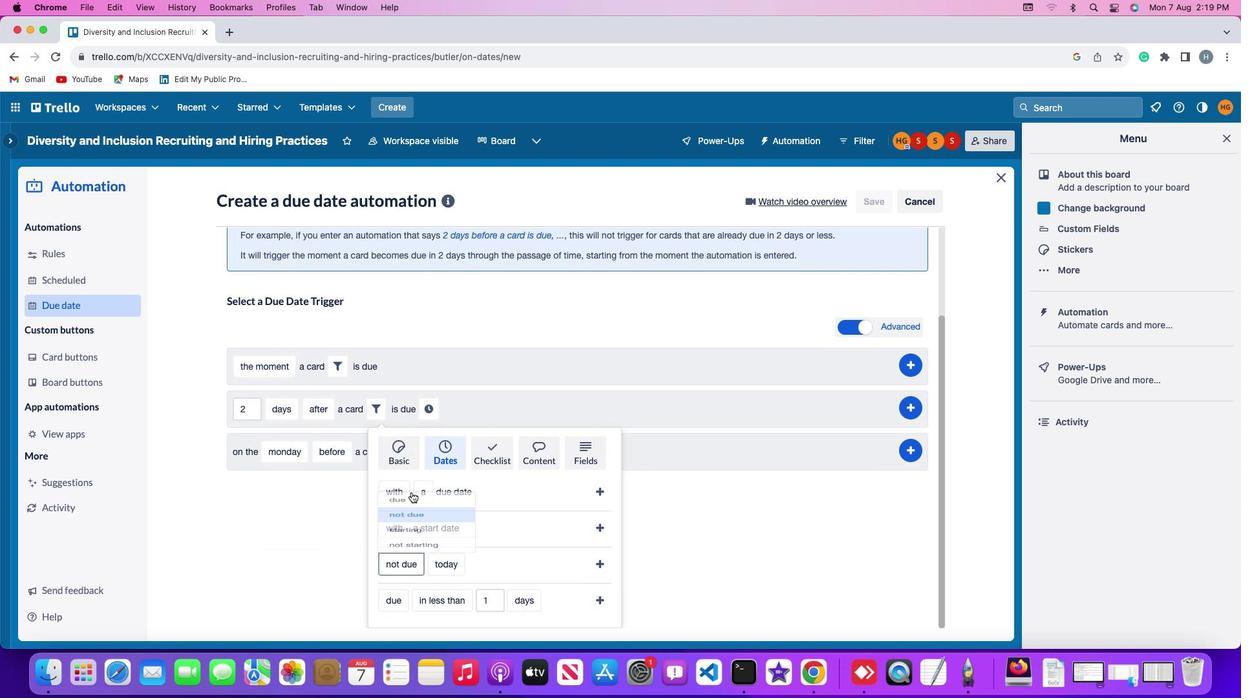 
Action: Mouse moved to (423, 561)
Screenshot: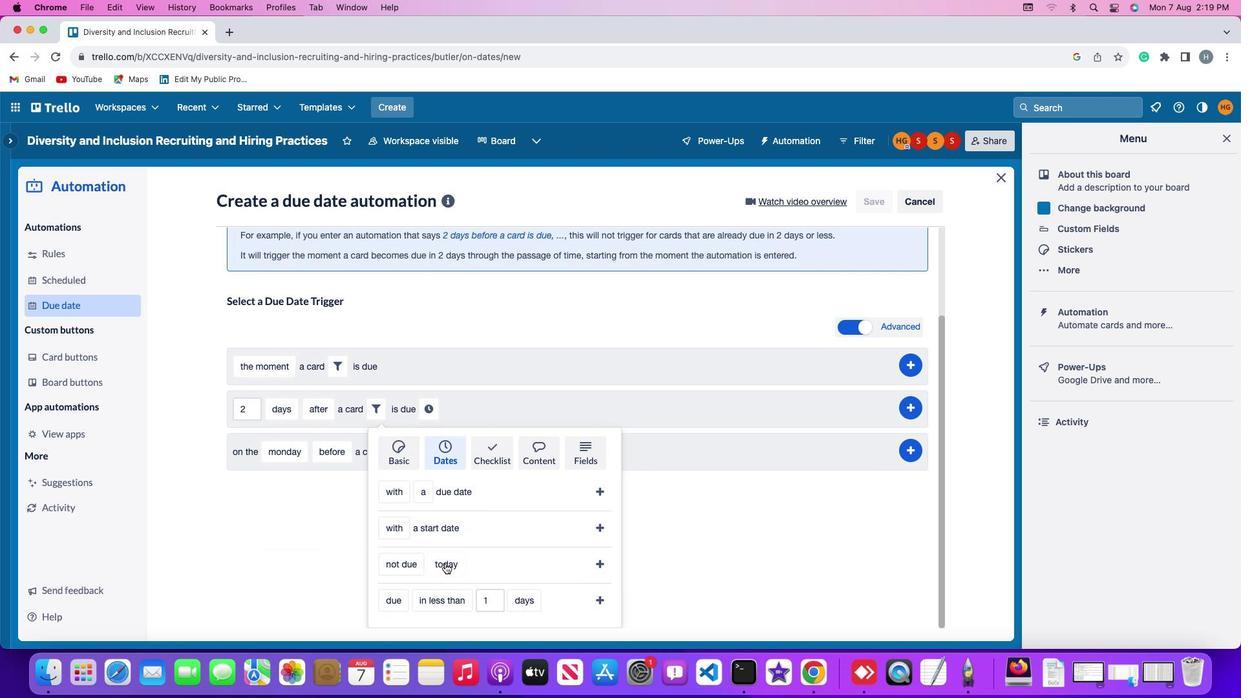 
Action: Mouse pressed left at (423, 561)
Screenshot: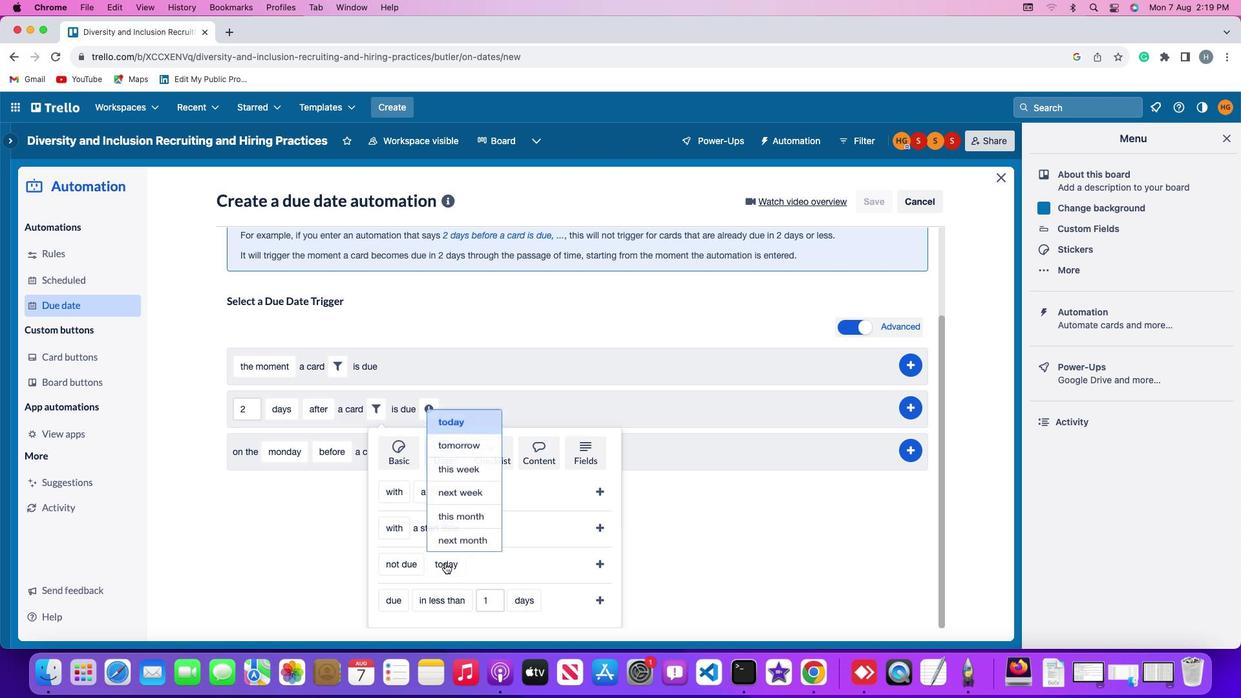 
Action: Mouse moved to (440, 541)
Screenshot: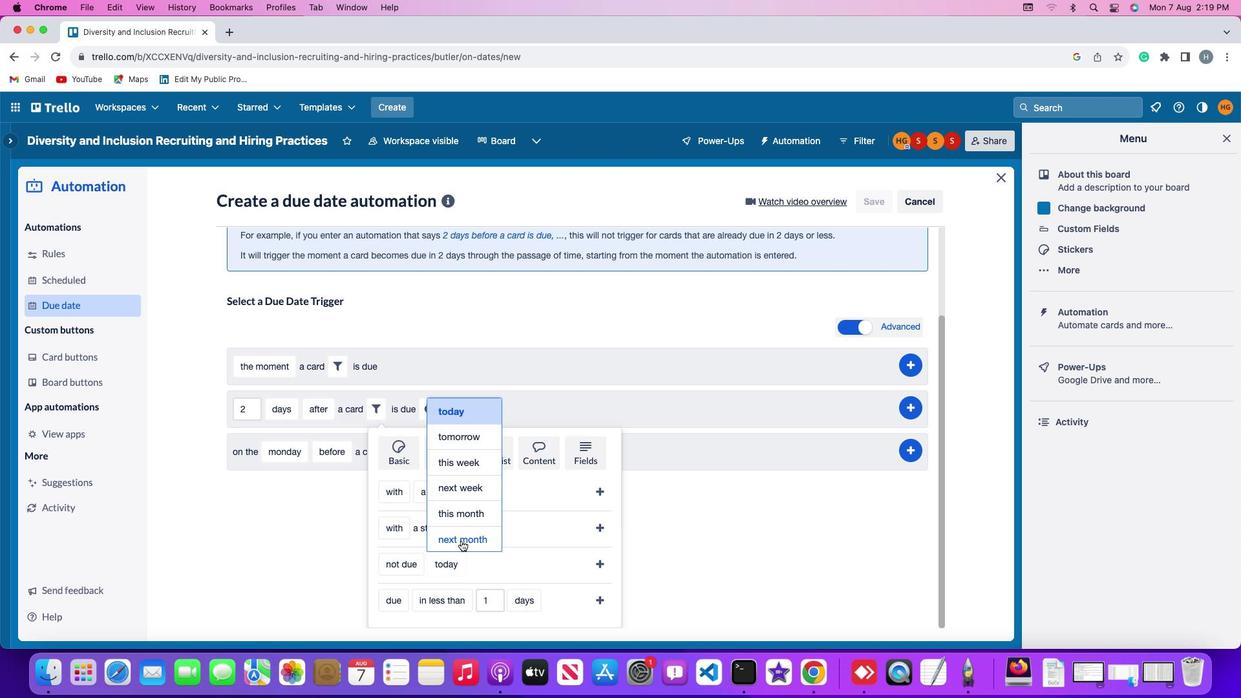 
Action: Mouse pressed left at (440, 541)
Screenshot: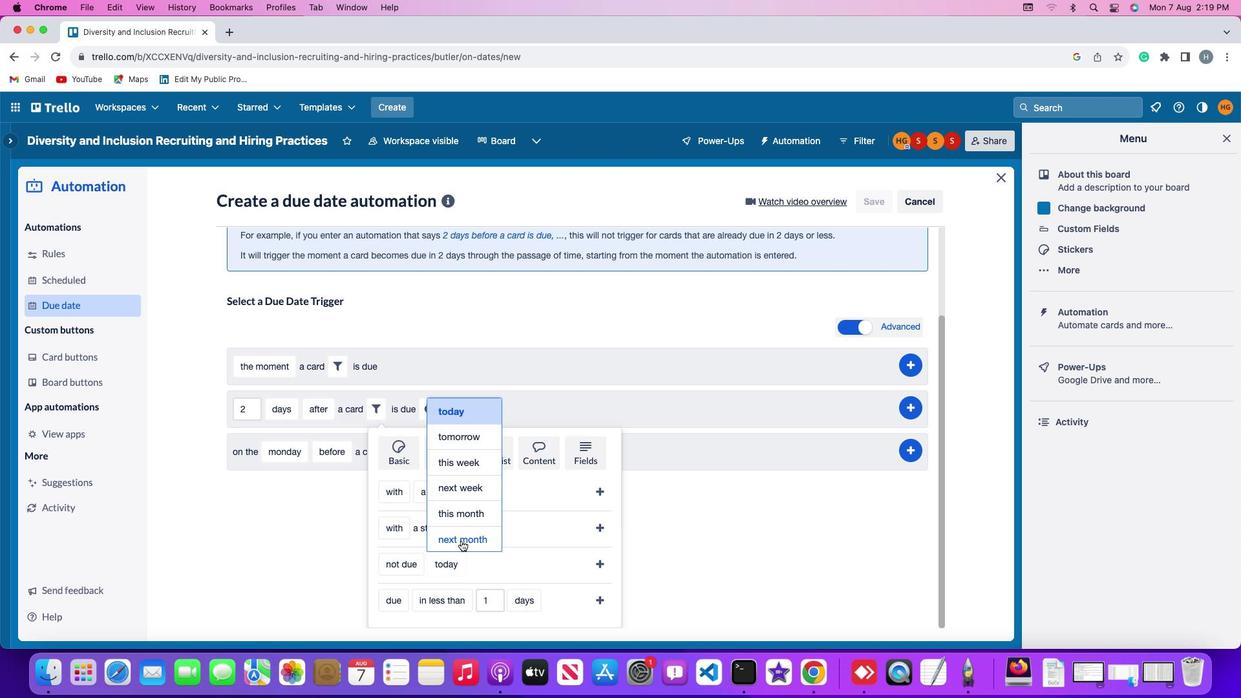 
Action: Mouse moved to (598, 559)
Screenshot: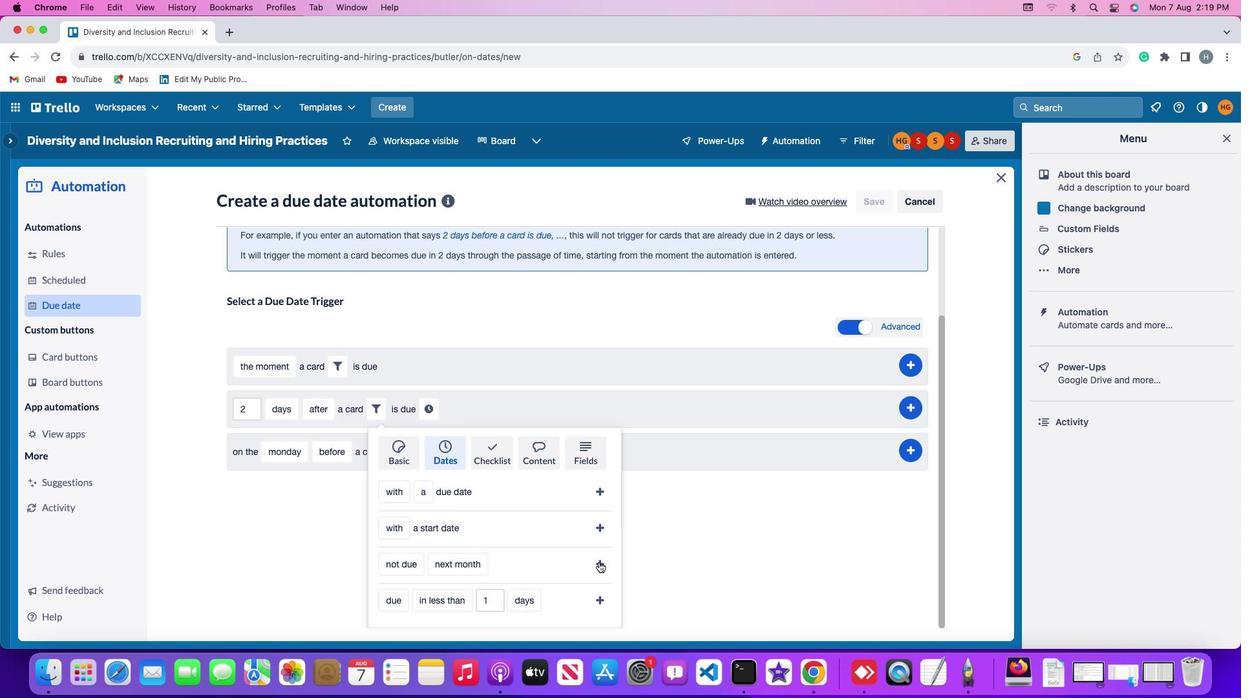 
Action: Mouse pressed left at (598, 559)
Screenshot: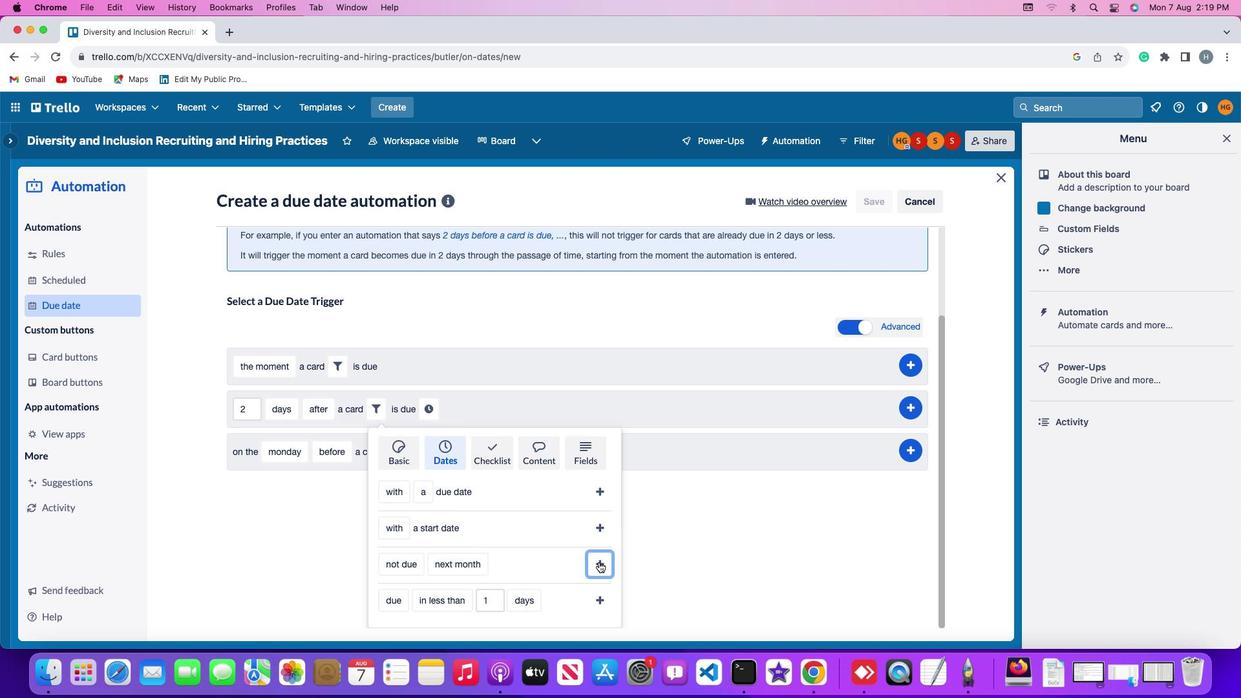 
Action: Mouse moved to (535, 526)
Screenshot: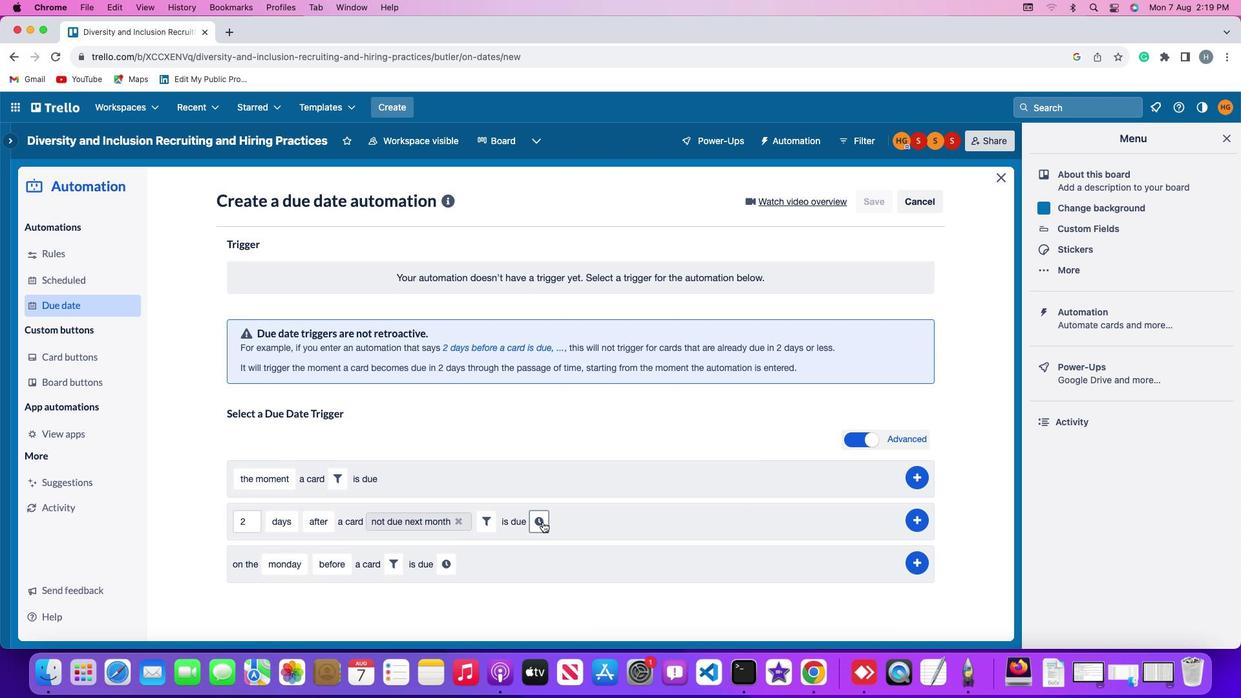 
Action: Mouse pressed left at (535, 526)
Screenshot: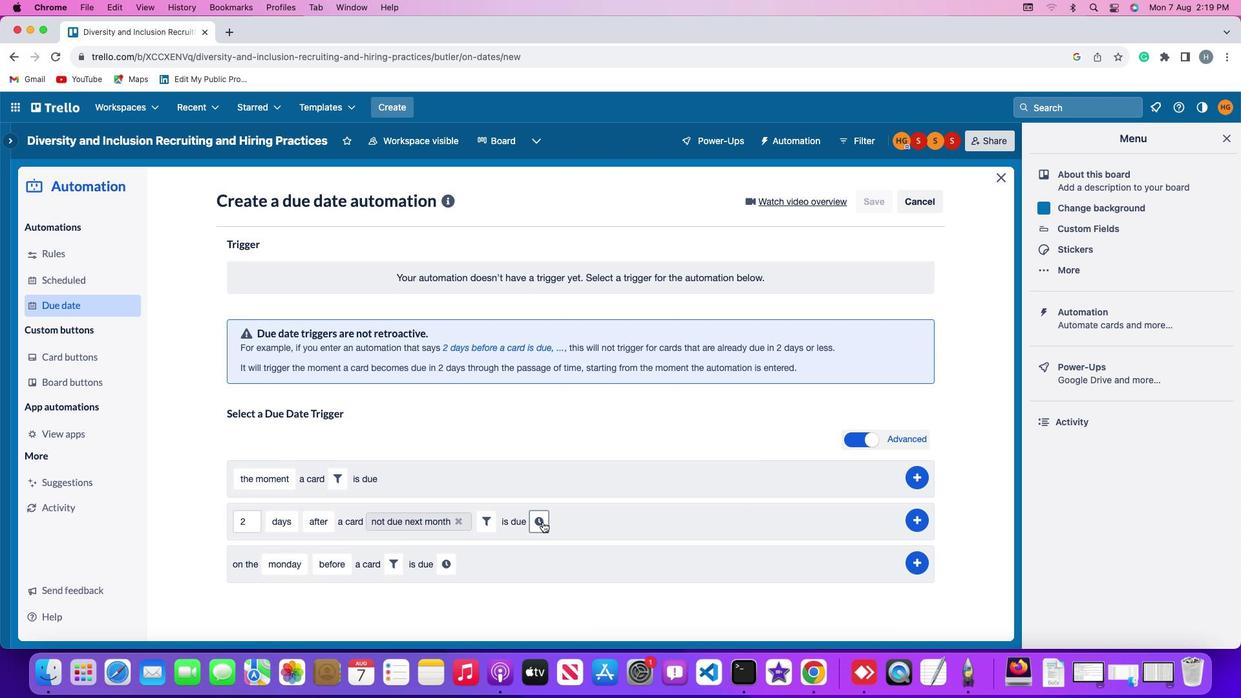 
Action: Mouse moved to (565, 526)
Screenshot: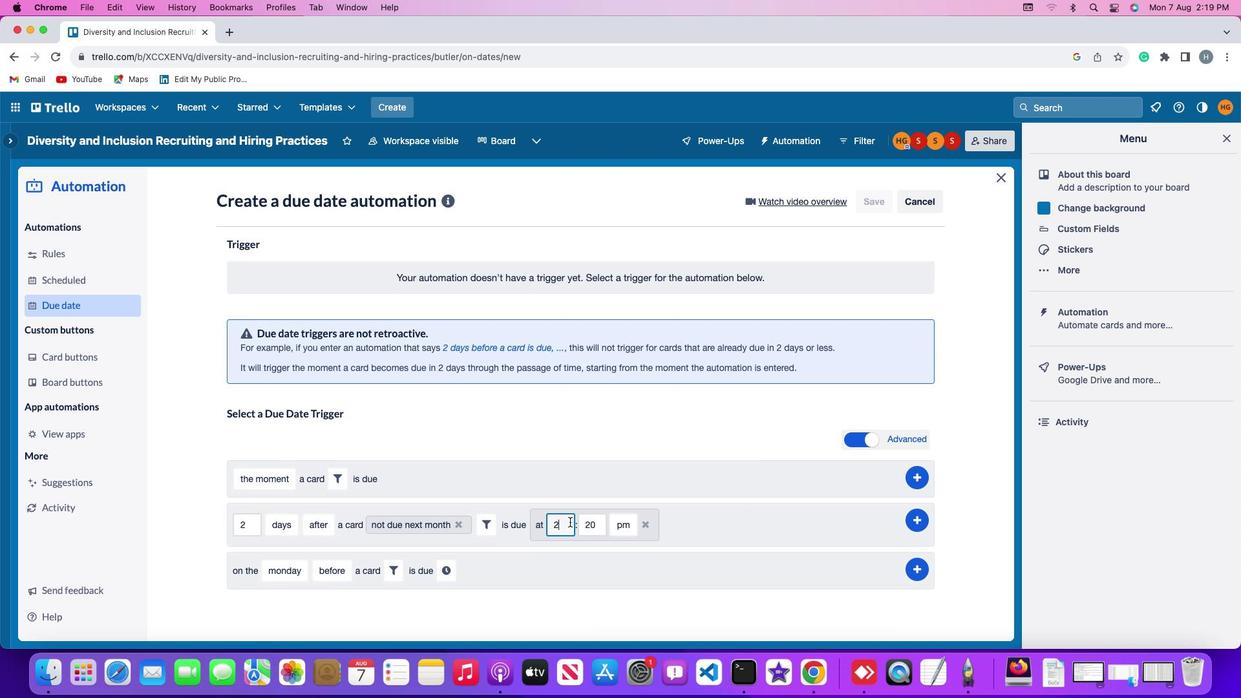 
Action: Mouse pressed left at (565, 526)
Screenshot: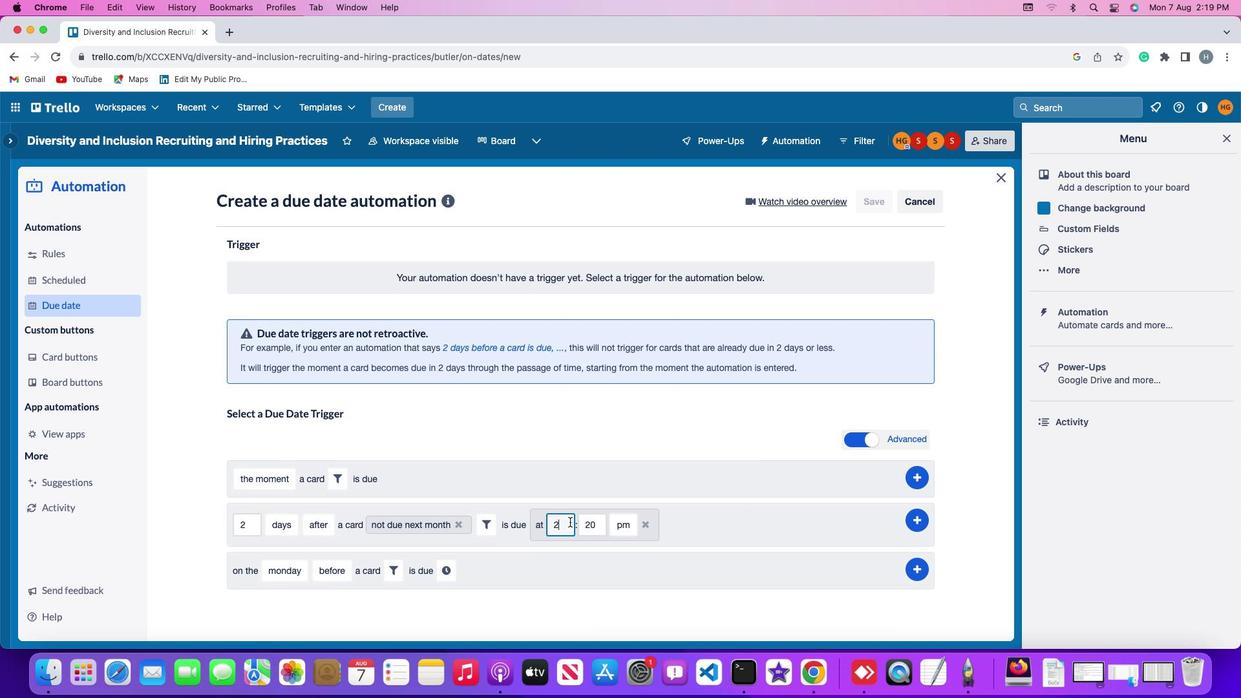 
Action: Mouse moved to (565, 526)
Screenshot: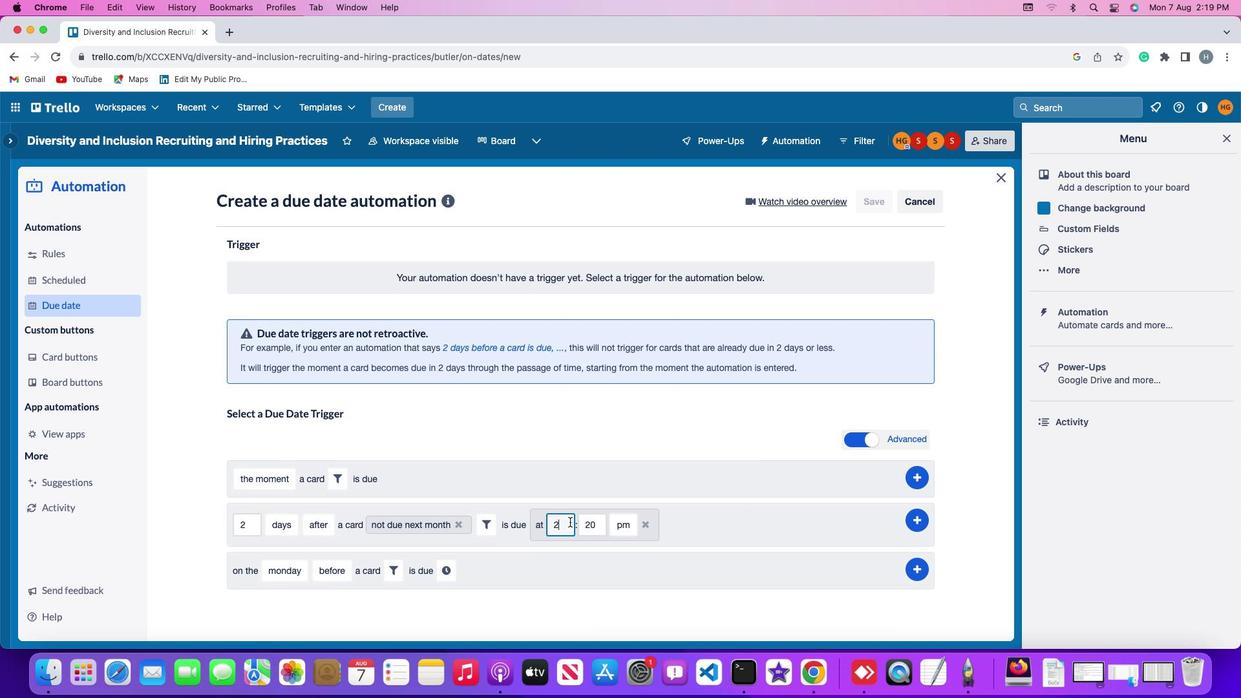 
Action: Key pressed Key.backspace
Screenshot: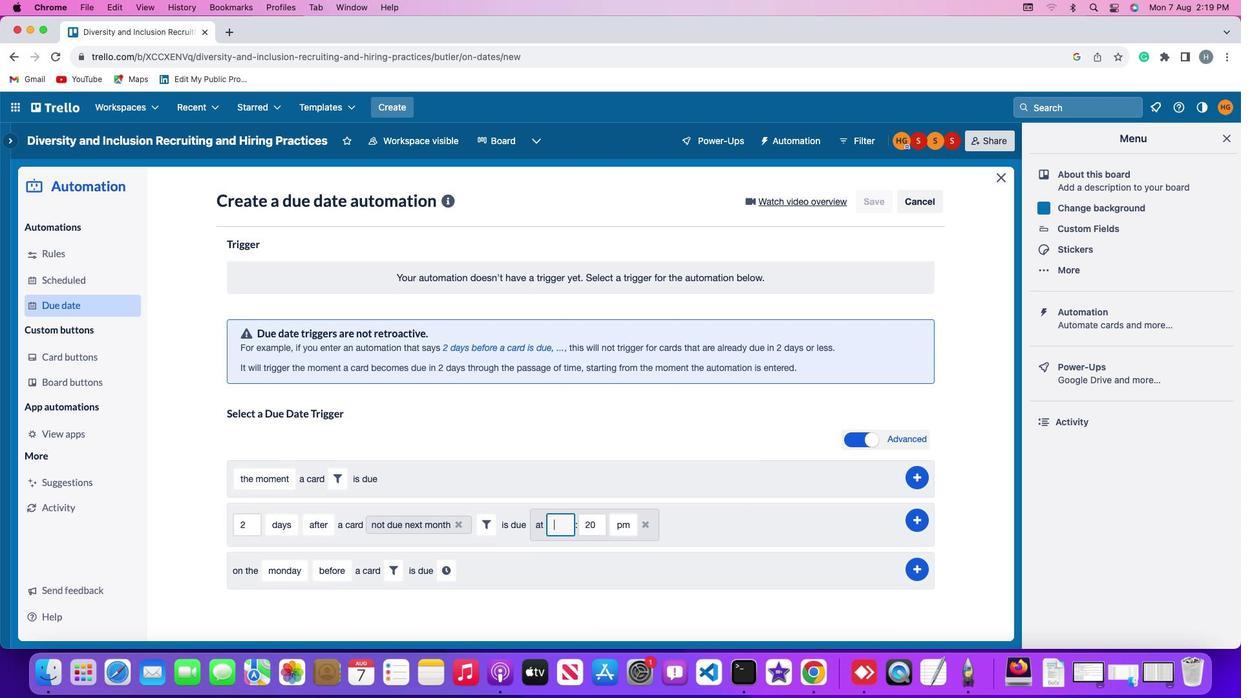 
Action: Mouse moved to (565, 526)
Screenshot: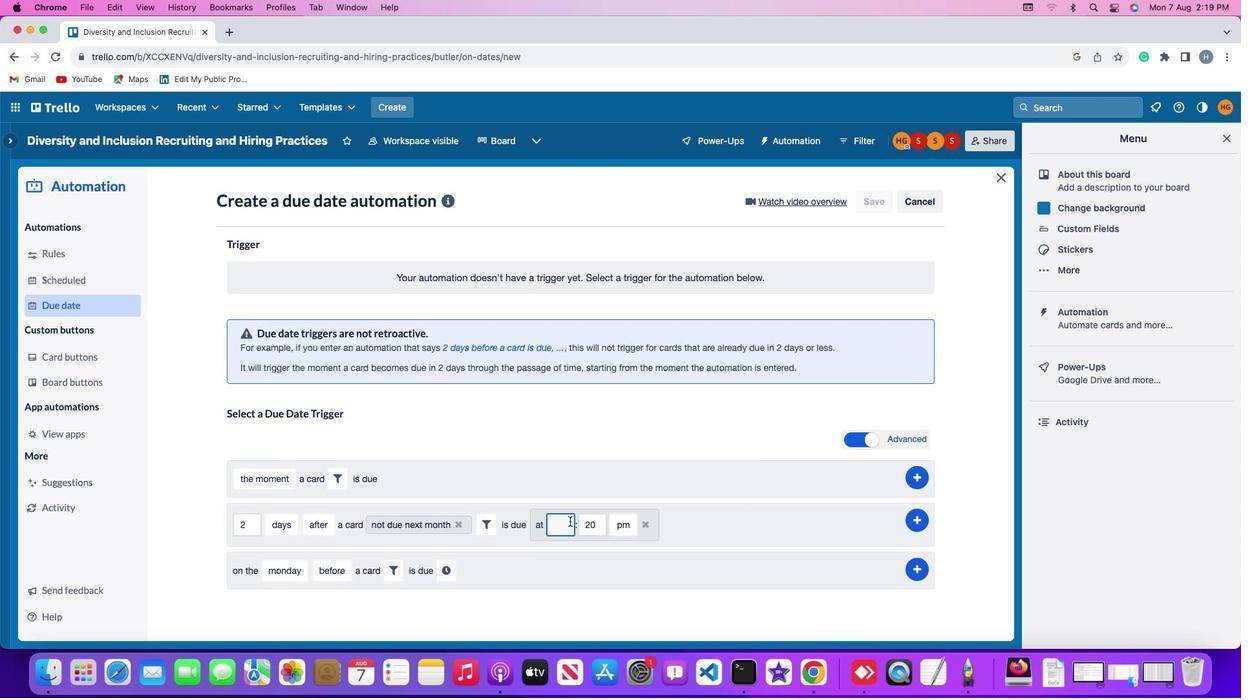 
Action: Key pressed '1''1'
Screenshot: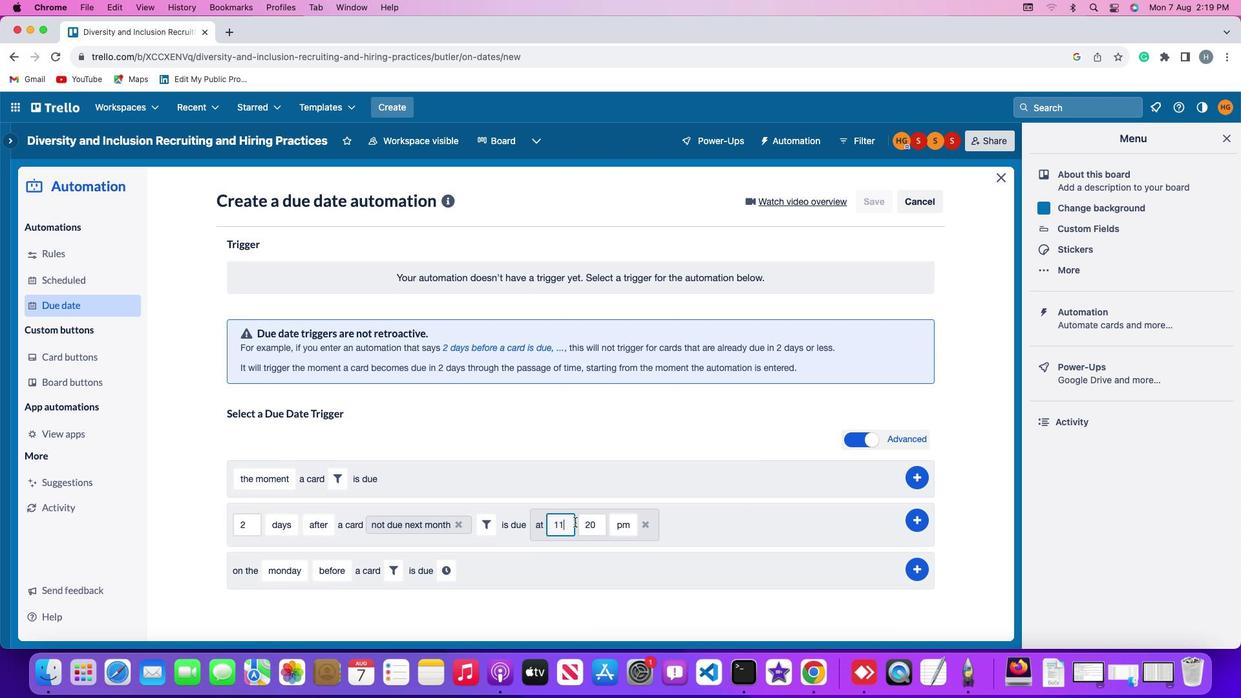 
Action: Mouse moved to (591, 526)
Screenshot: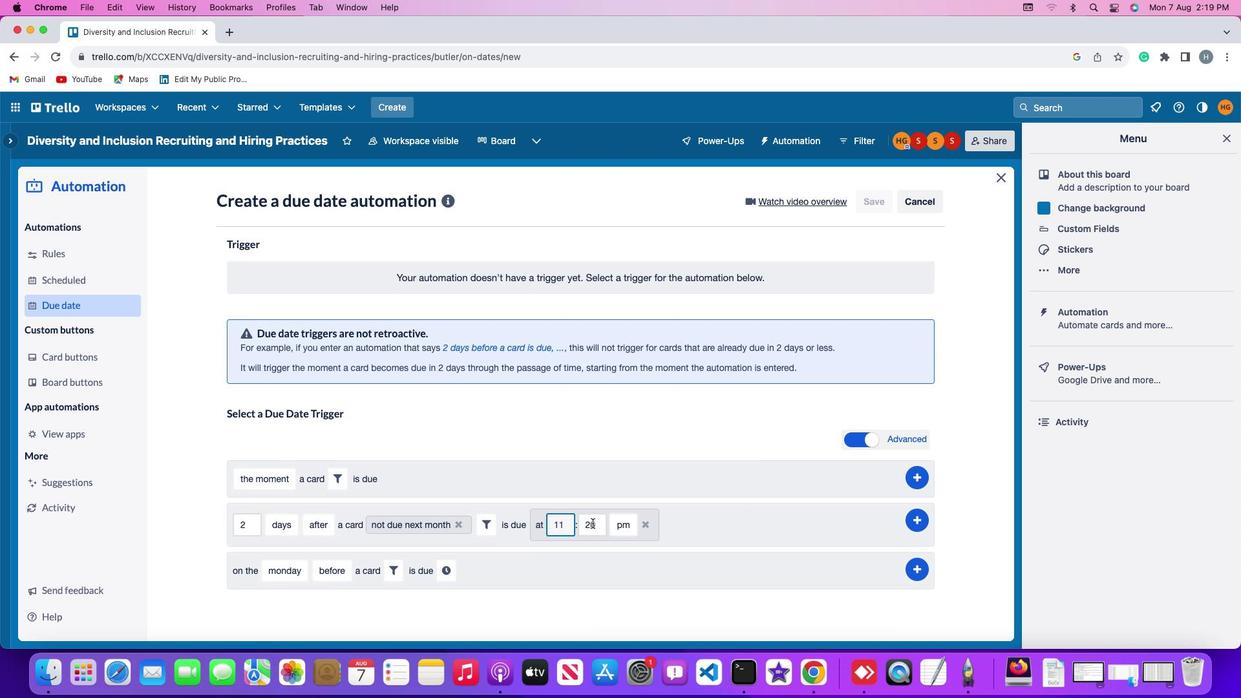 
Action: Mouse pressed left at (591, 526)
Screenshot: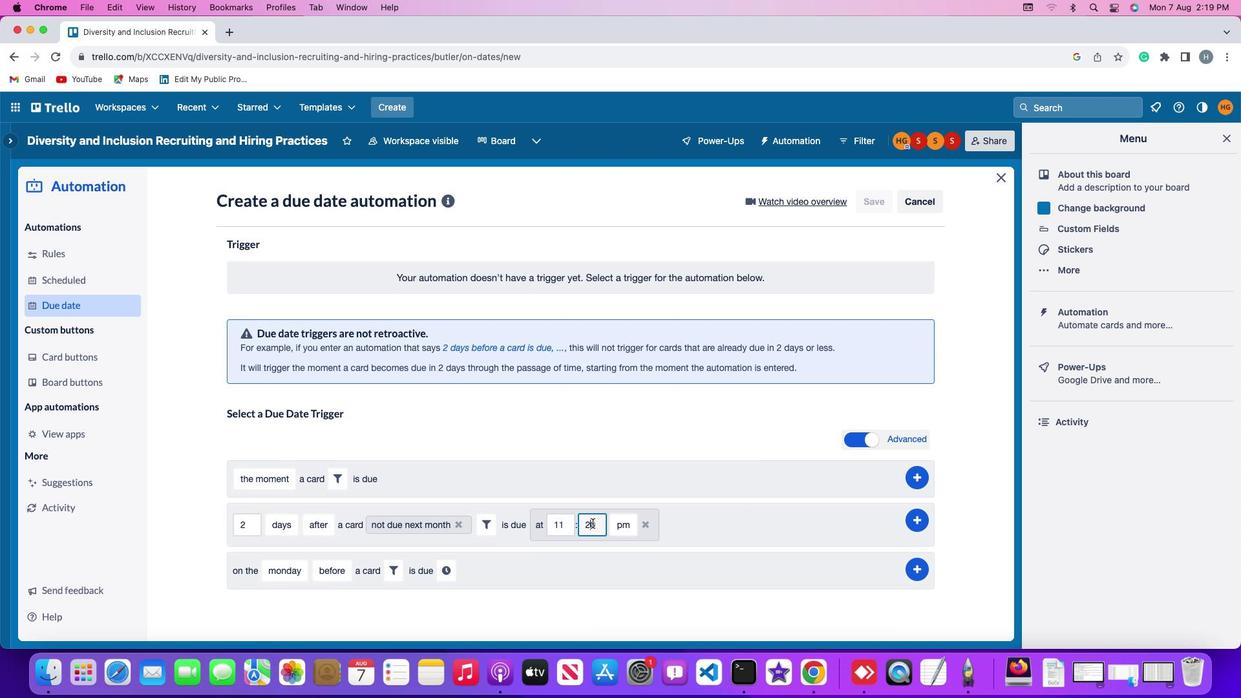 
Action: Key pressed Key.backspaceKey.backspace'0'
Screenshot: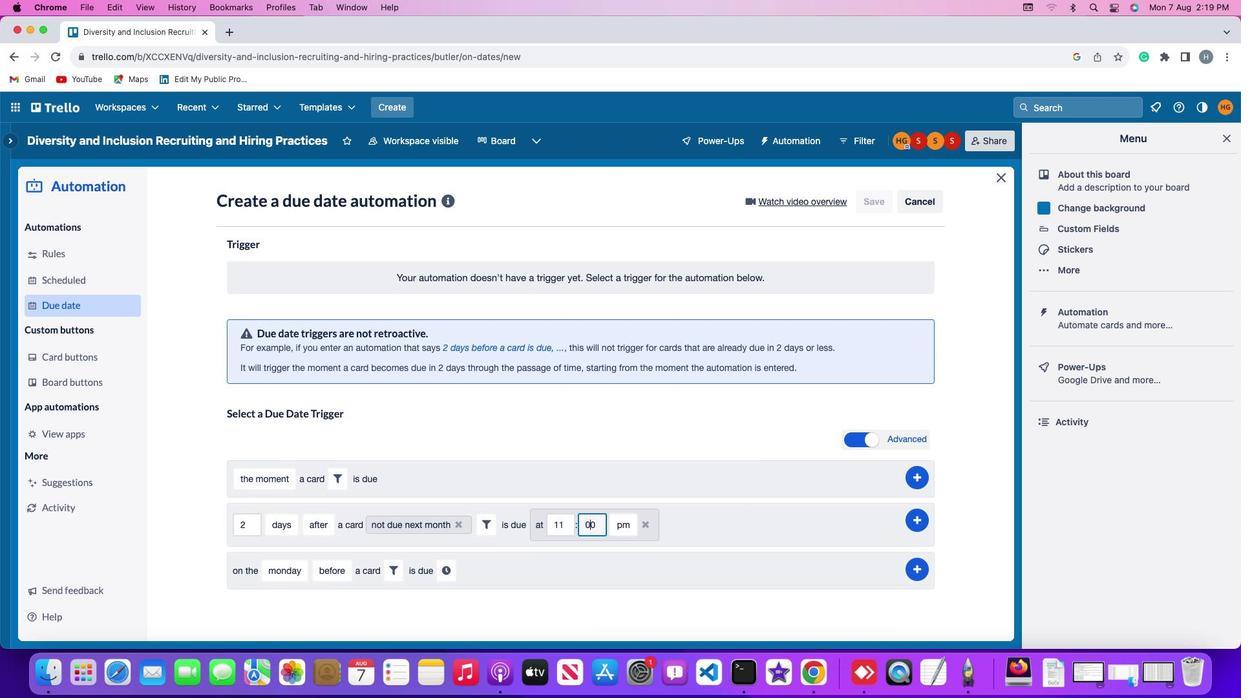 
Action: Mouse moved to (624, 528)
Screenshot: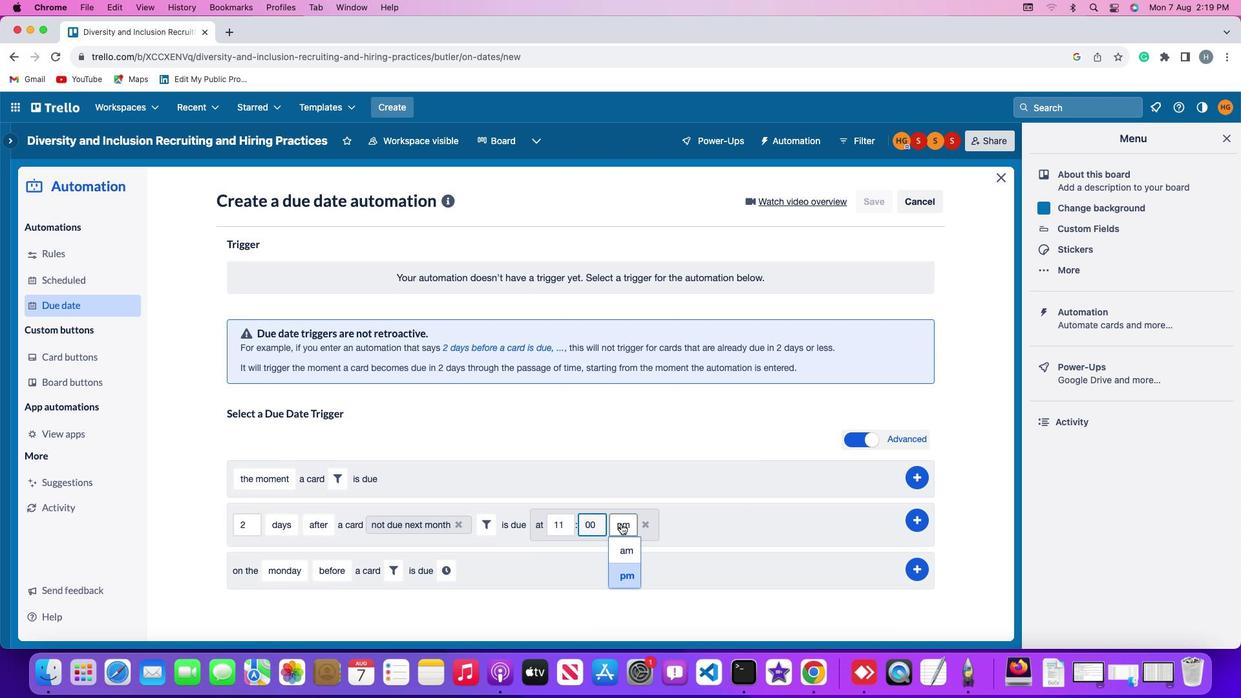 
Action: Mouse pressed left at (624, 528)
Screenshot: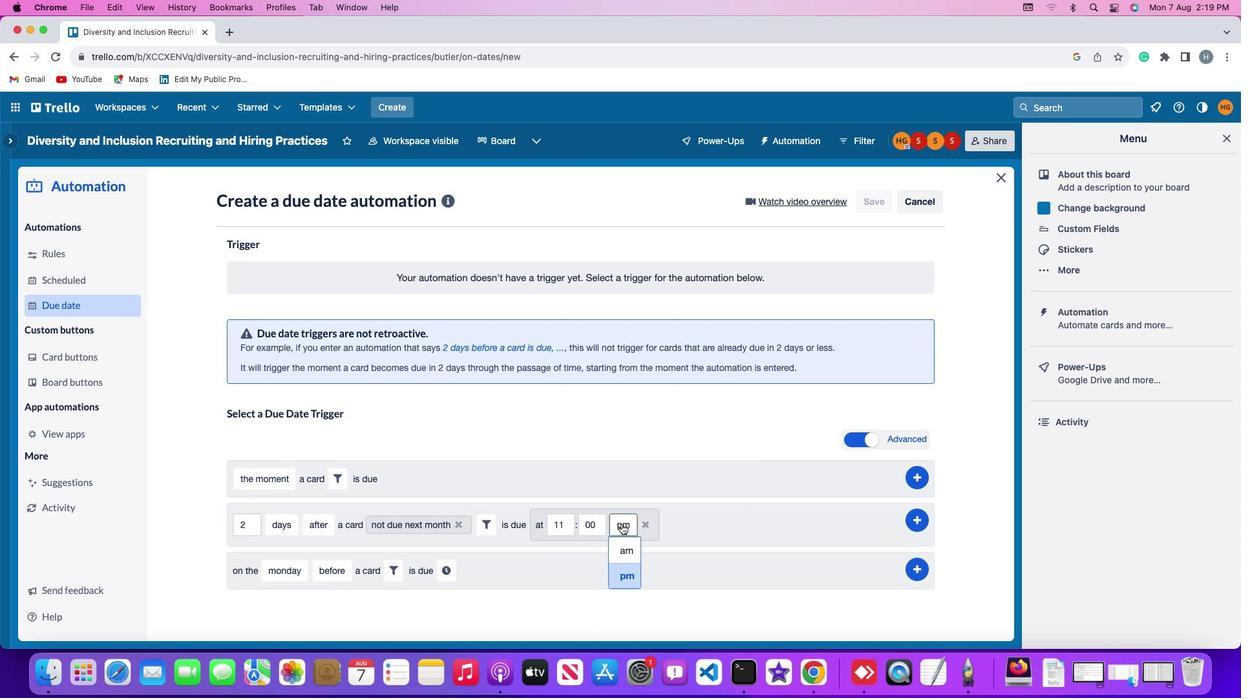
Action: Mouse moved to (627, 545)
Screenshot: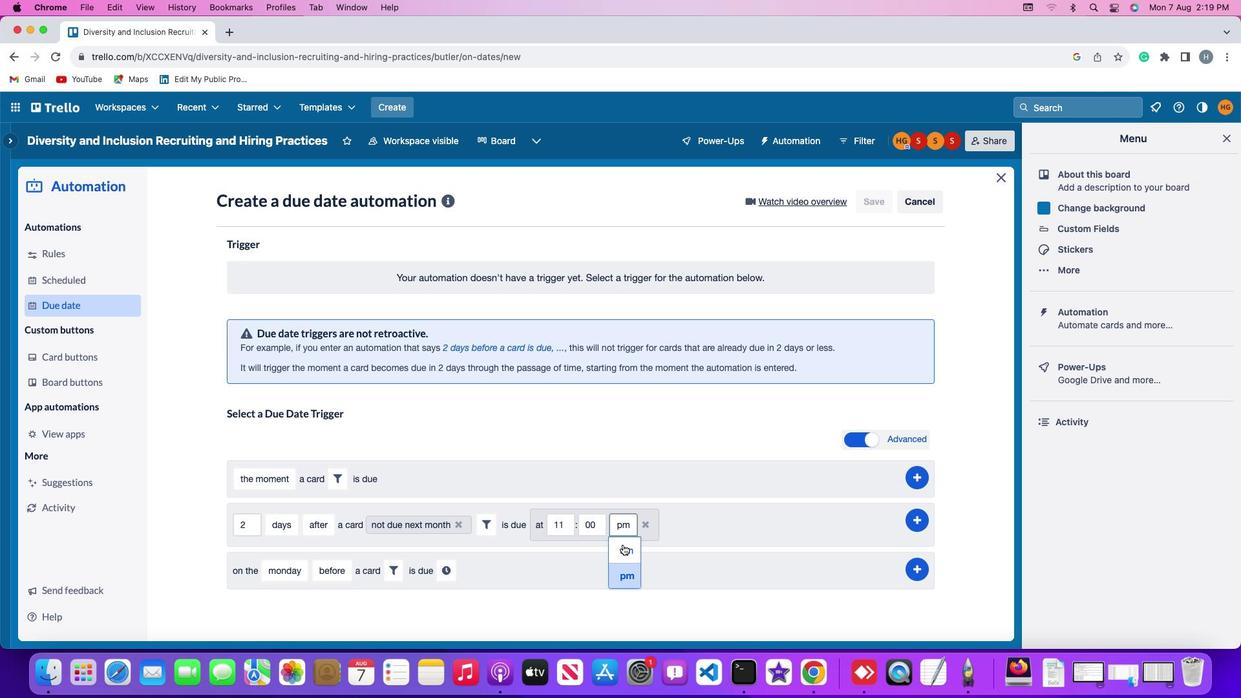
Action: Mouse pressed left at (627, 545)
Screenshot: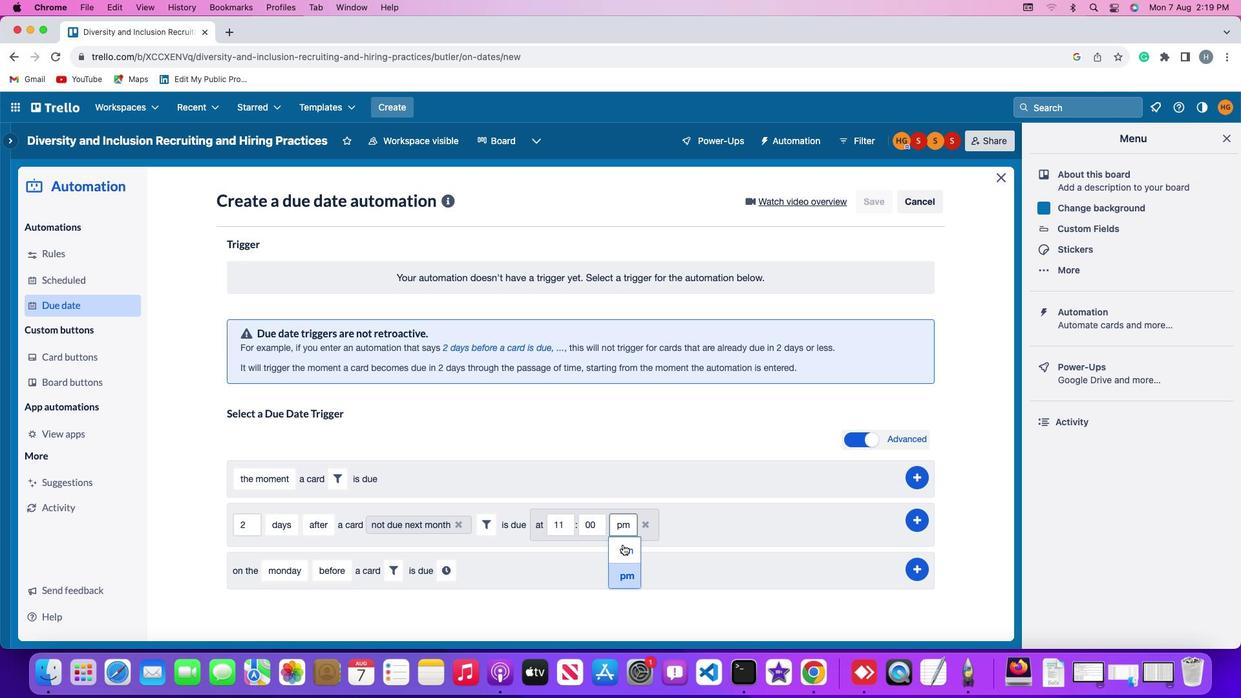 
Action: Mouse moved to (962, 523)
Screenshot: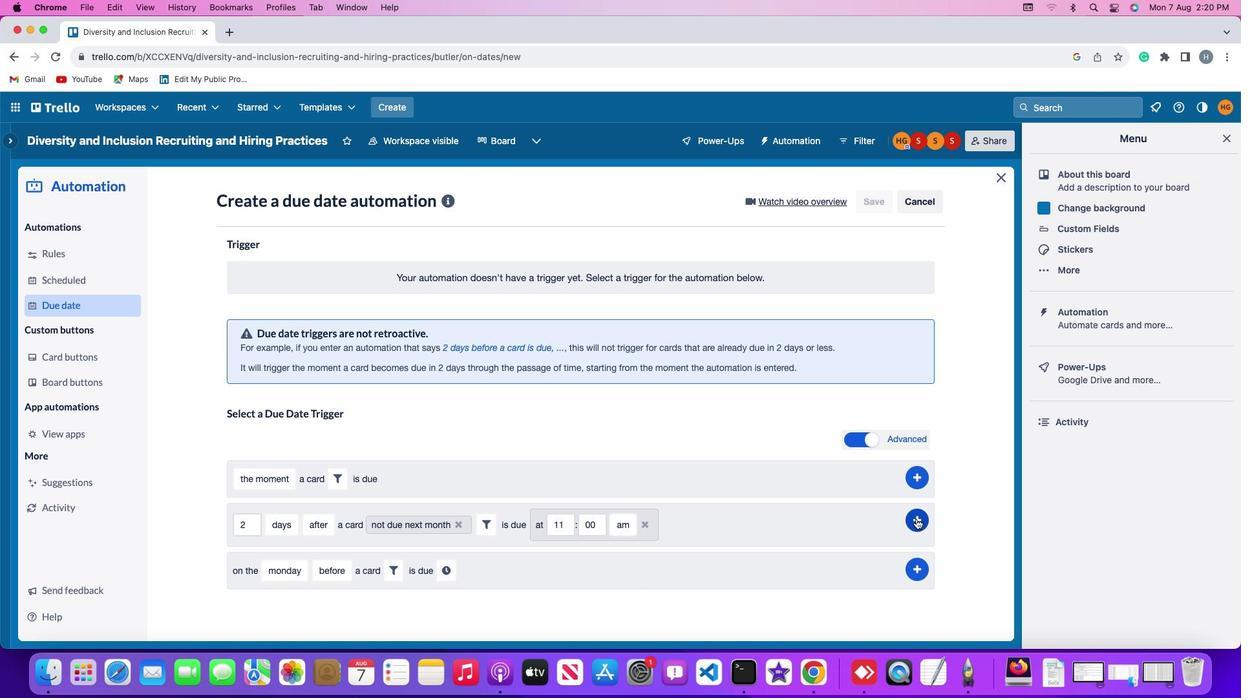 
Action: Mouse pressed left at (962, 523)
Screenshot: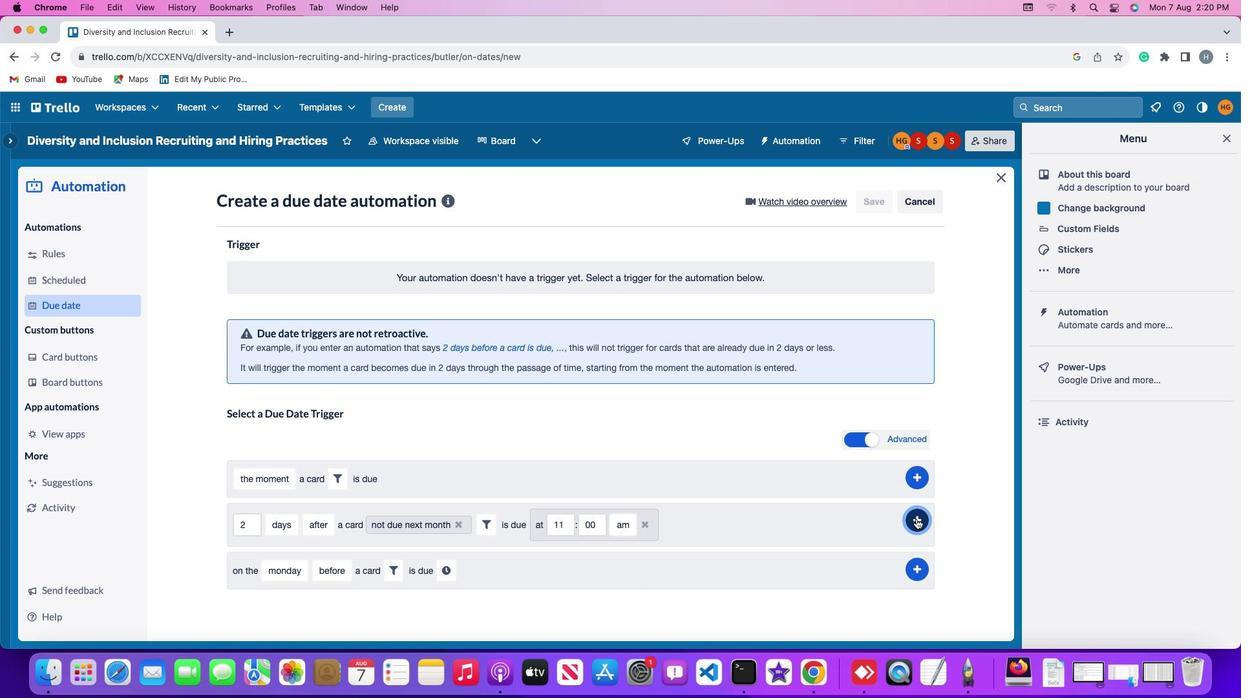 
Action: Mouse moved to (1026, 407)
Screenshot: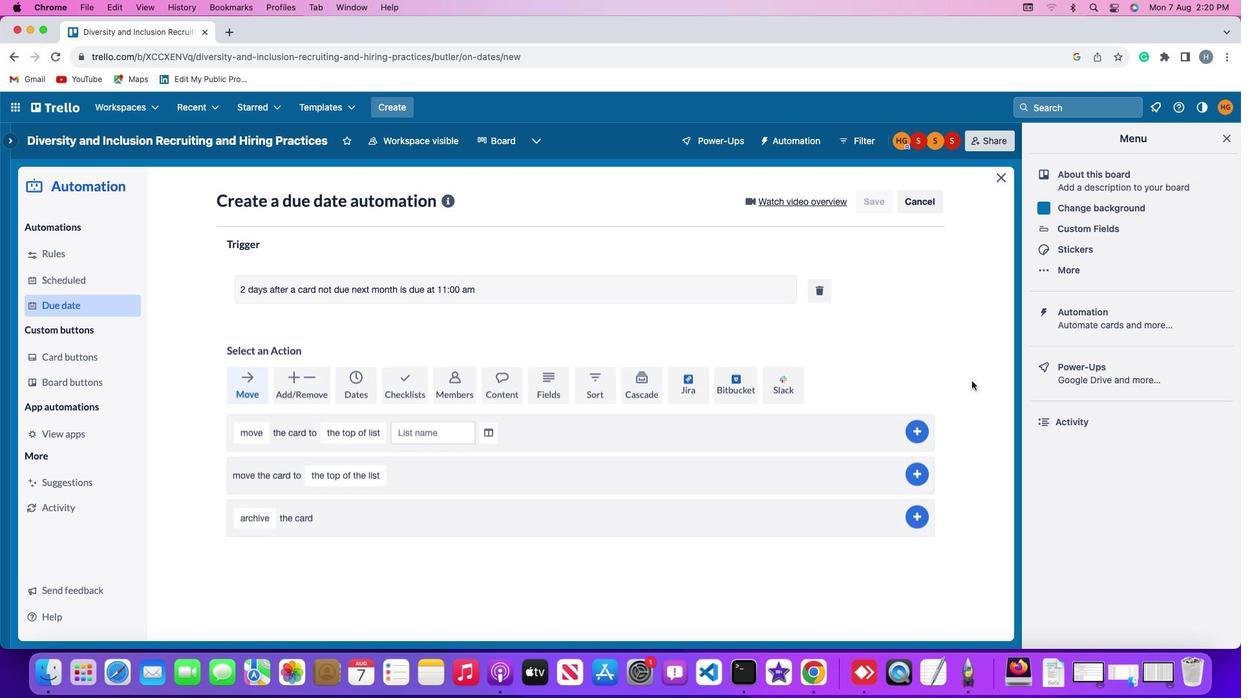 
